 Task: Add a dependency to the task Create a new online platform for online insurance services , the existing task  Implement a new cloud-based supply chain management system for a company in the project AmpTech
Action: Mouse moved to (1227, 199)
Screenshot: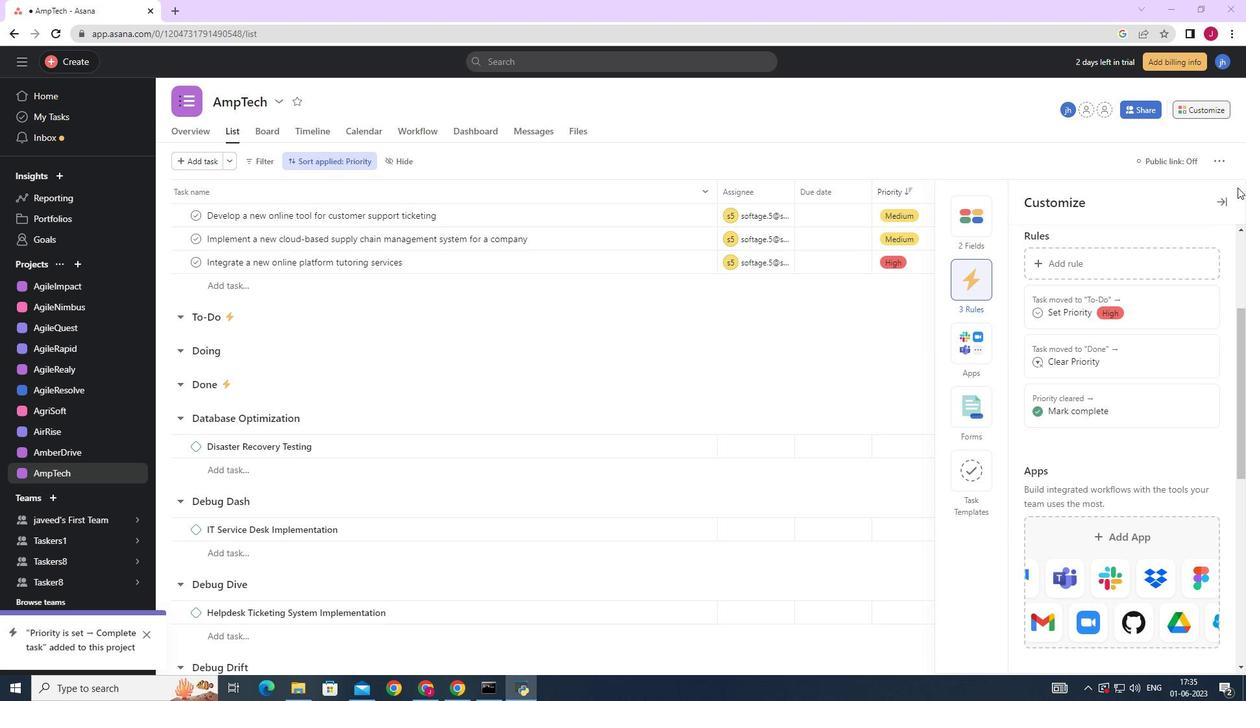 
Action: Mouse pressed left at (1227, 199)
Screenshot: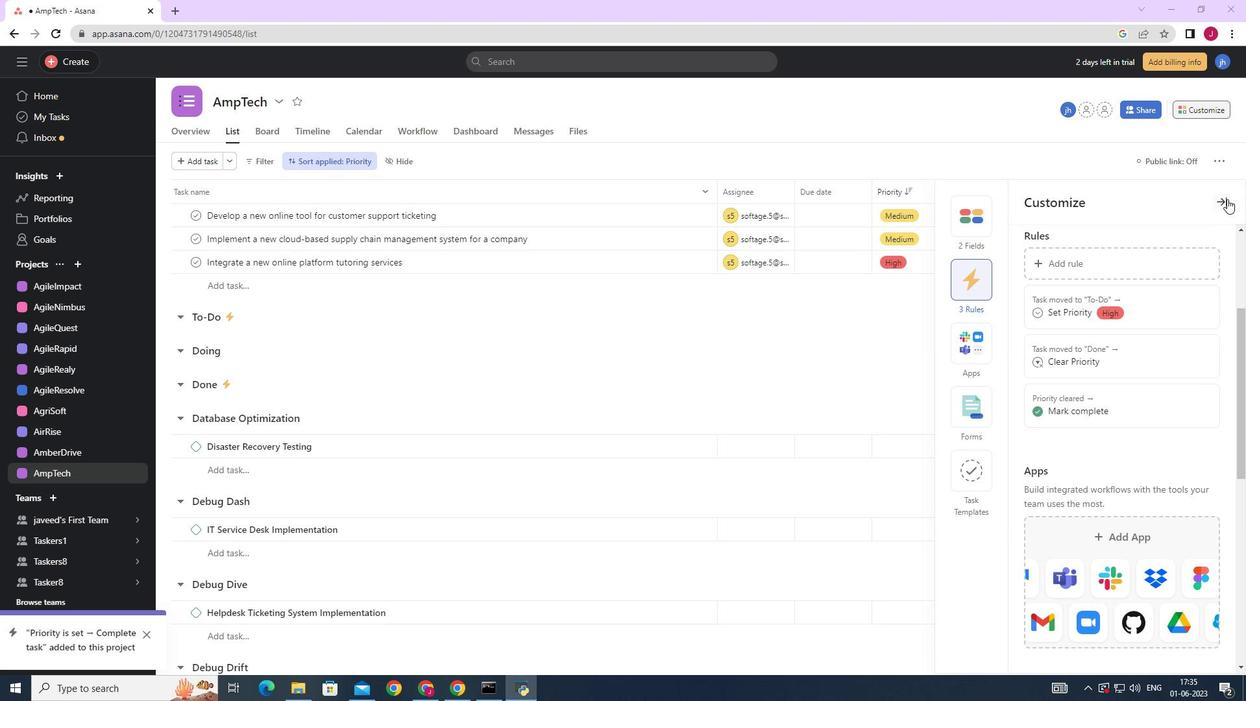 
Action: Mouse moved to (1208, 107)
Screenshot: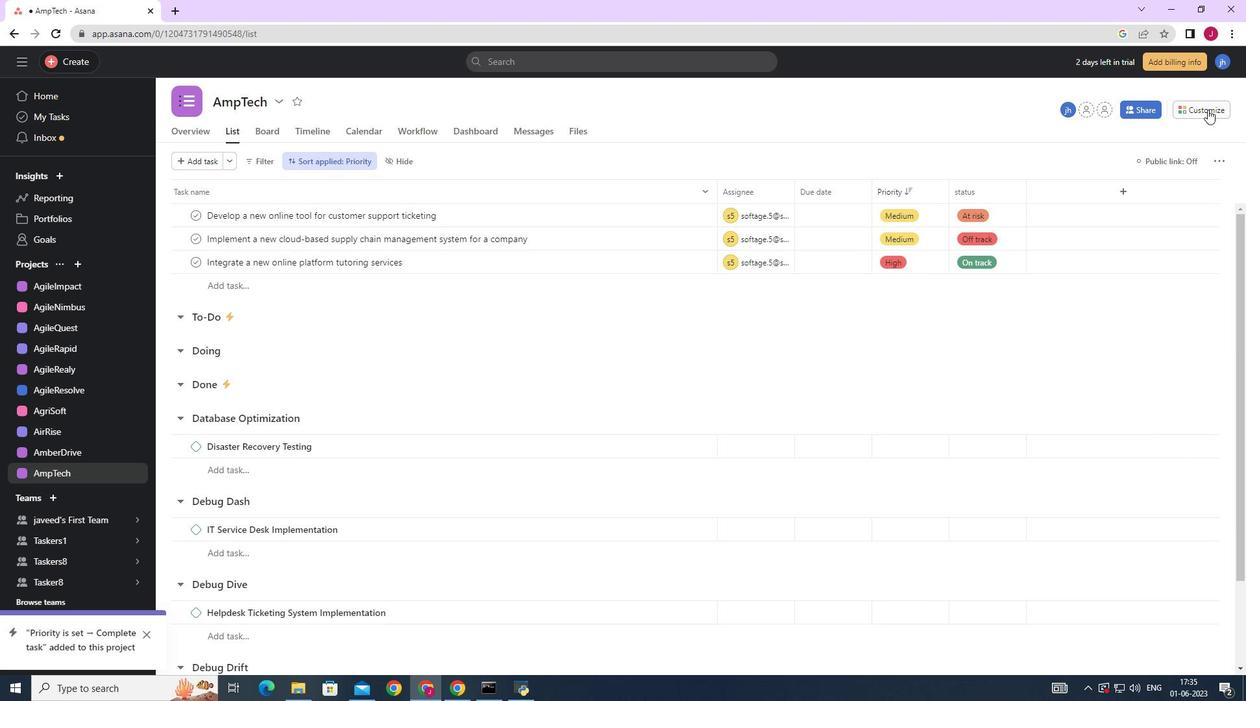 
Action: Mouse pressed left at (1208, 107)
Screenshot: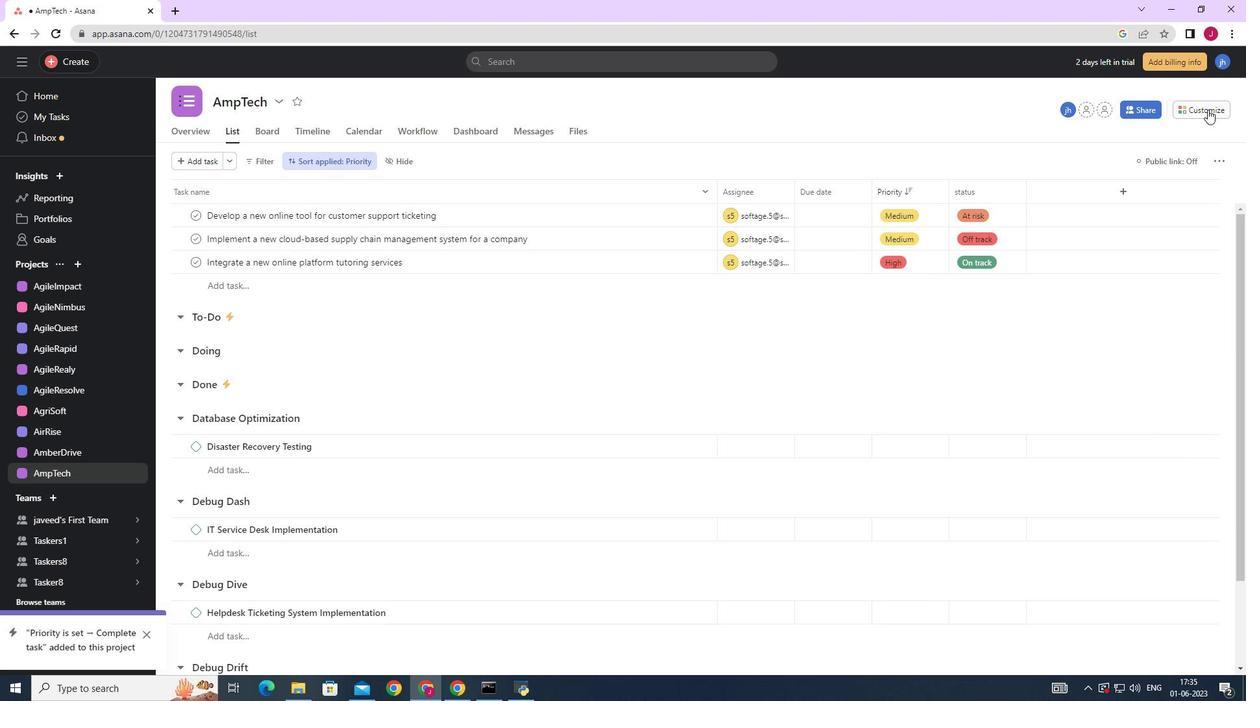 
Action: Mouse moved to (978, 272)
Screenshot: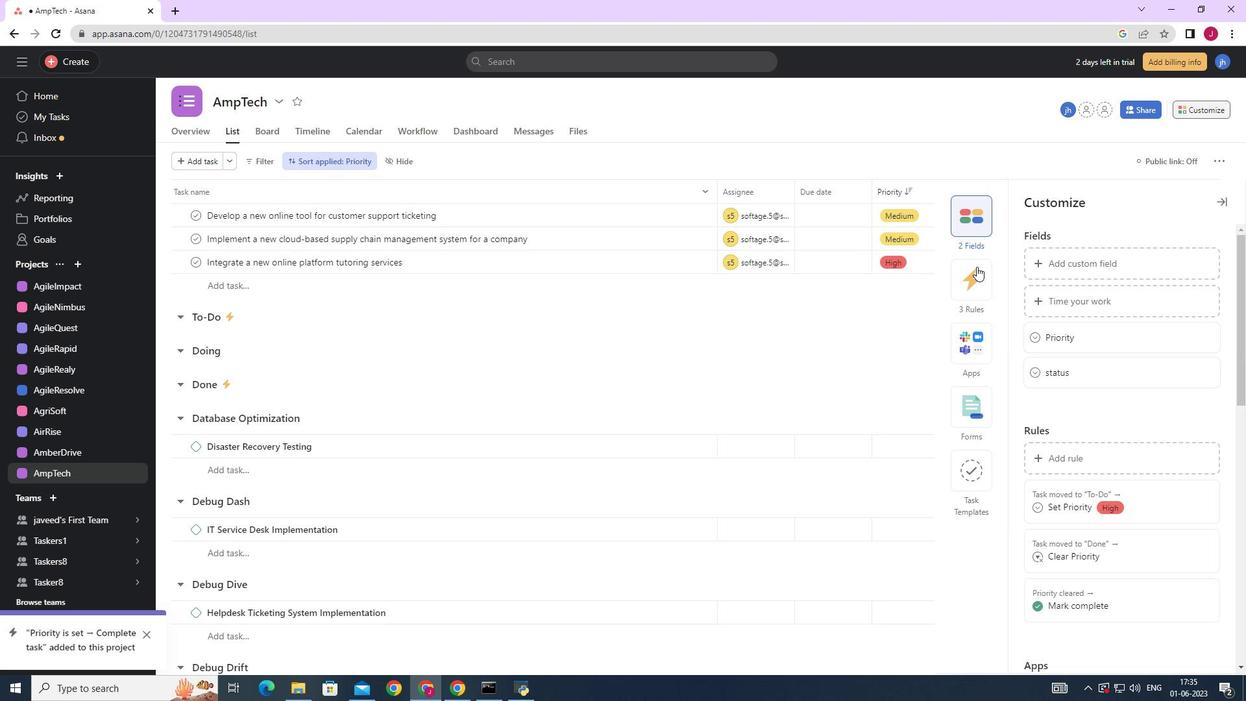 
Action: Mouse pressed left at (978, 272)
Screenshot: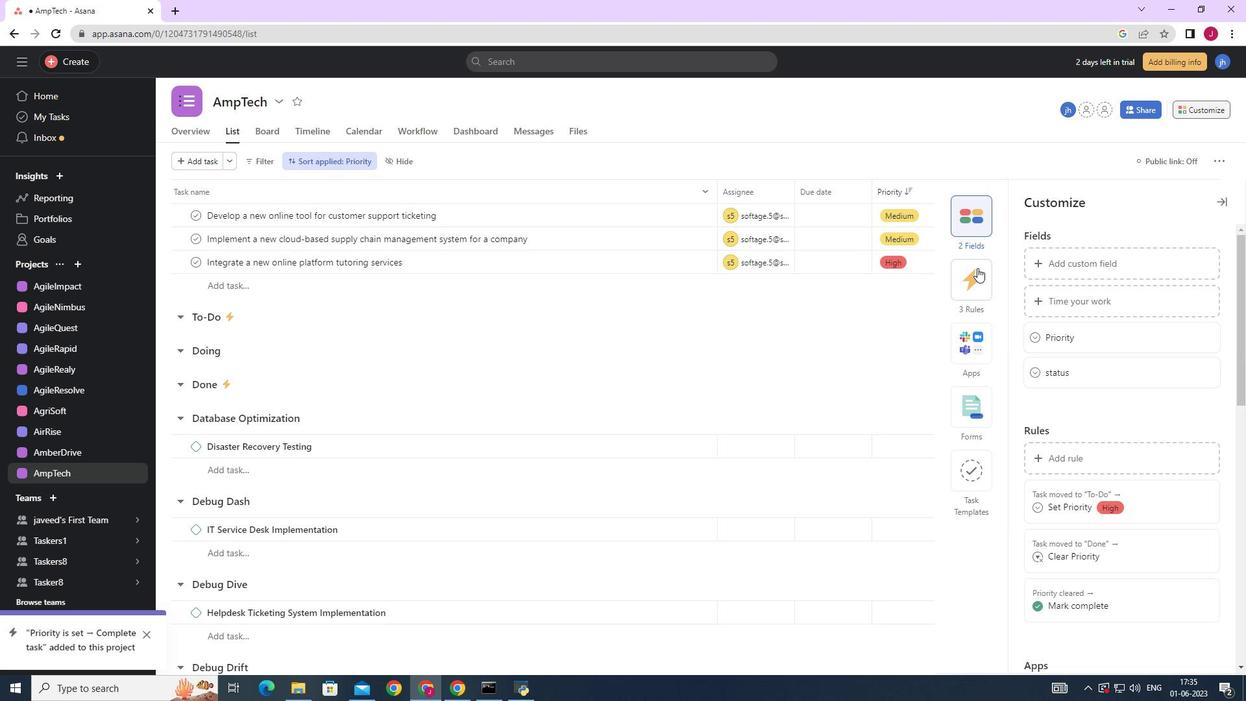
Action: Mouse moved to (1073, 264)
Screenshot: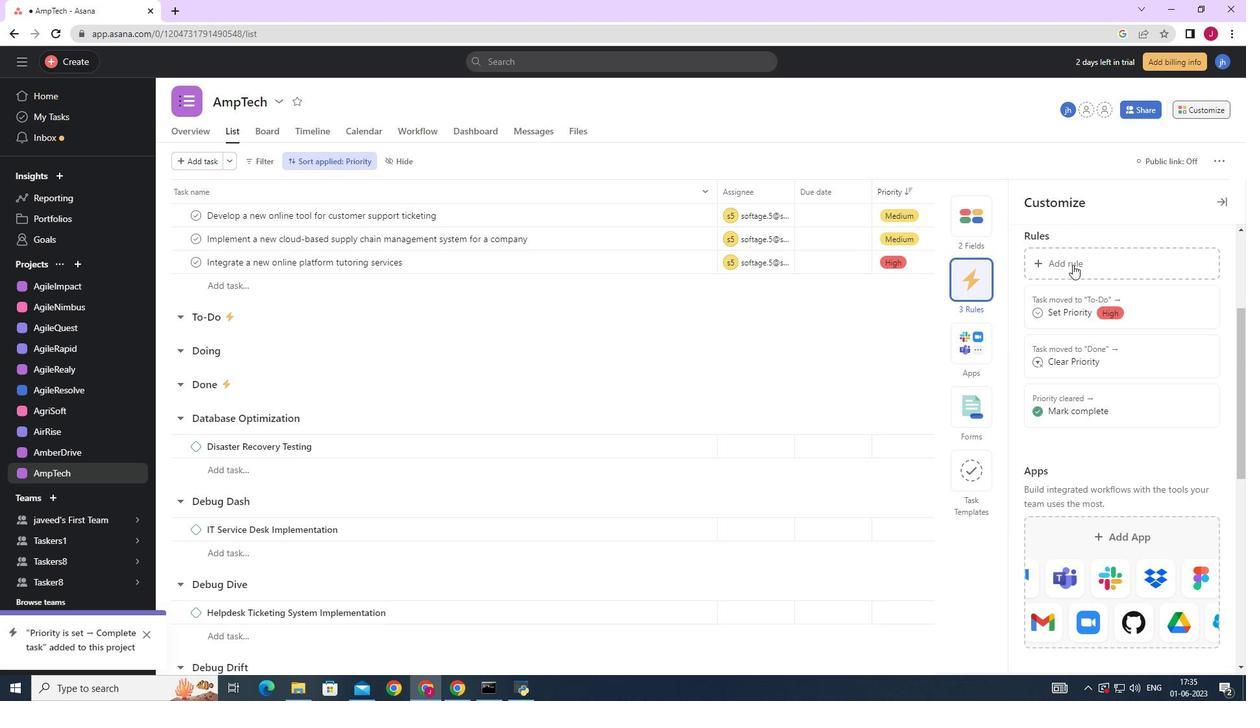 
Action: Mouse pressed left at (1073, 264)
Screenshot: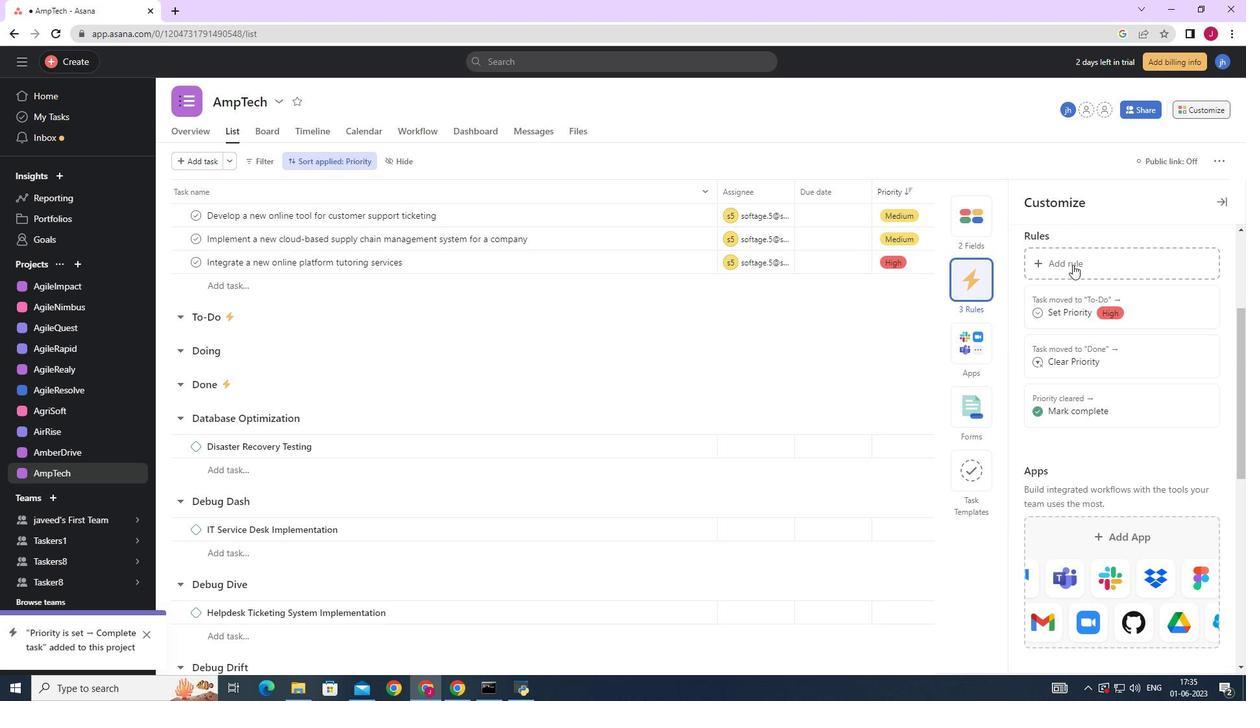 
Action: Mouse moved to (264, 194)
Screenshot: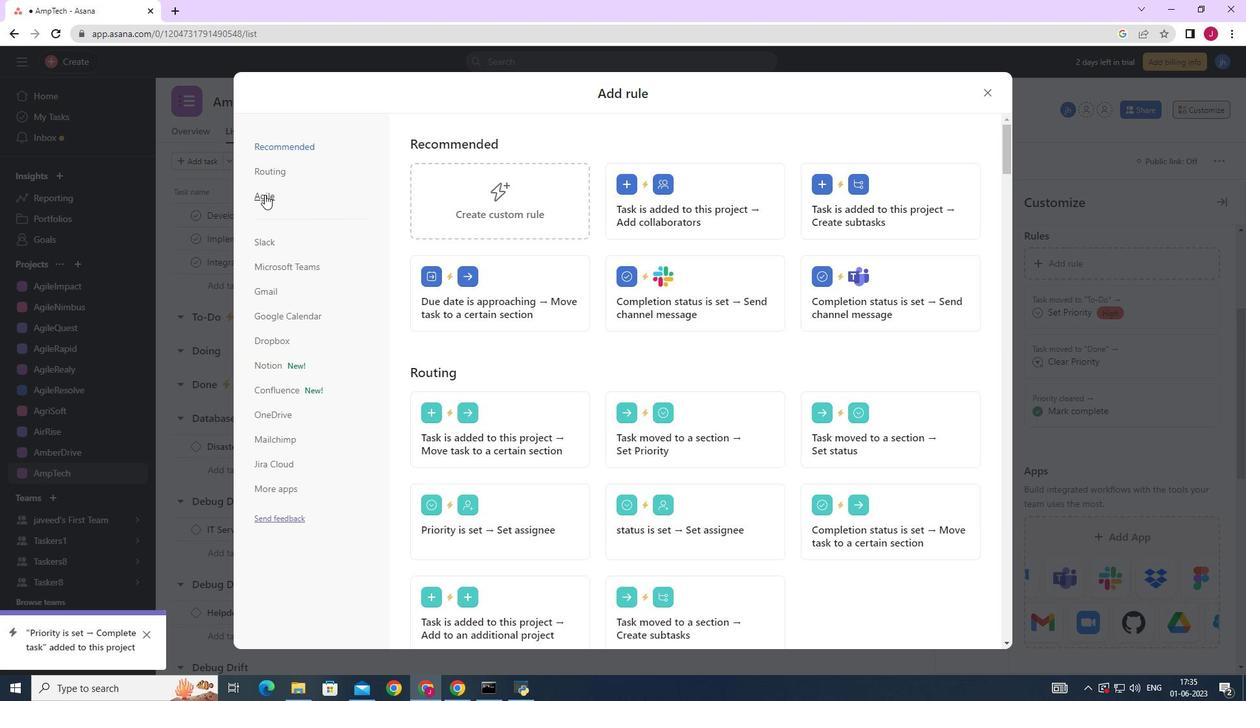 
Action: Mouse pressed left at (264, 194)
Screenshot: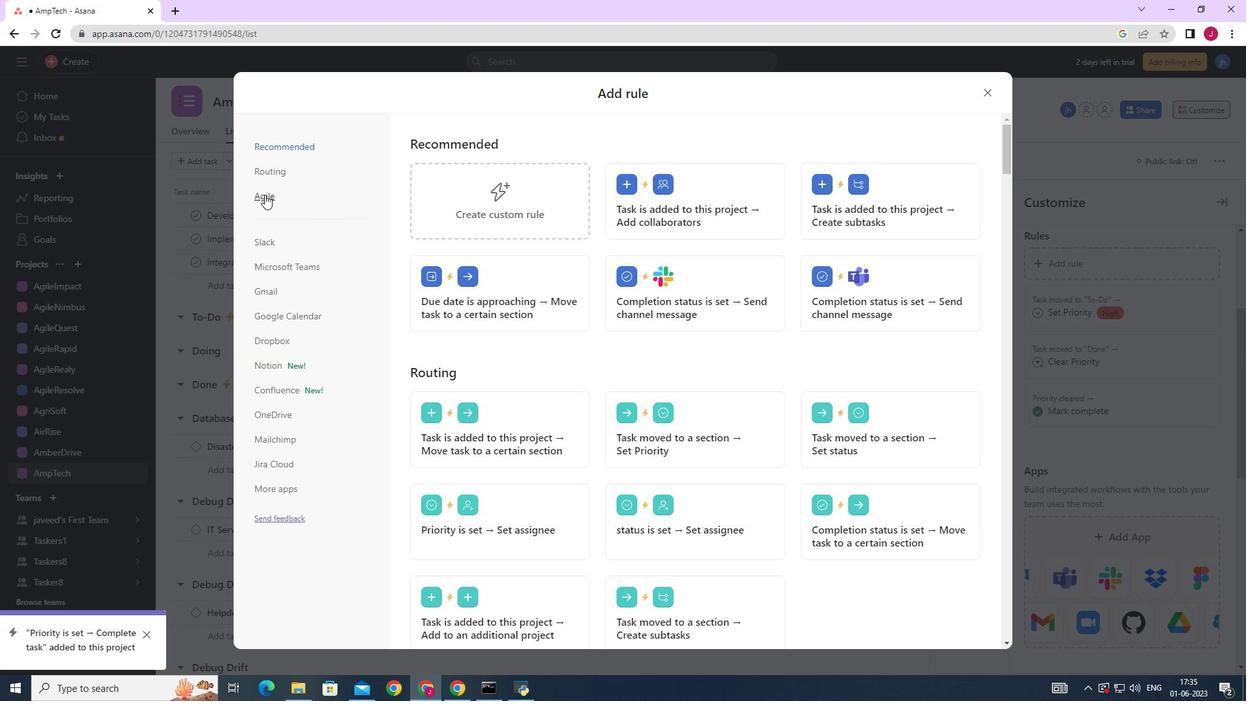 
Action: Mouse moved to (481, 196)
Screenshot: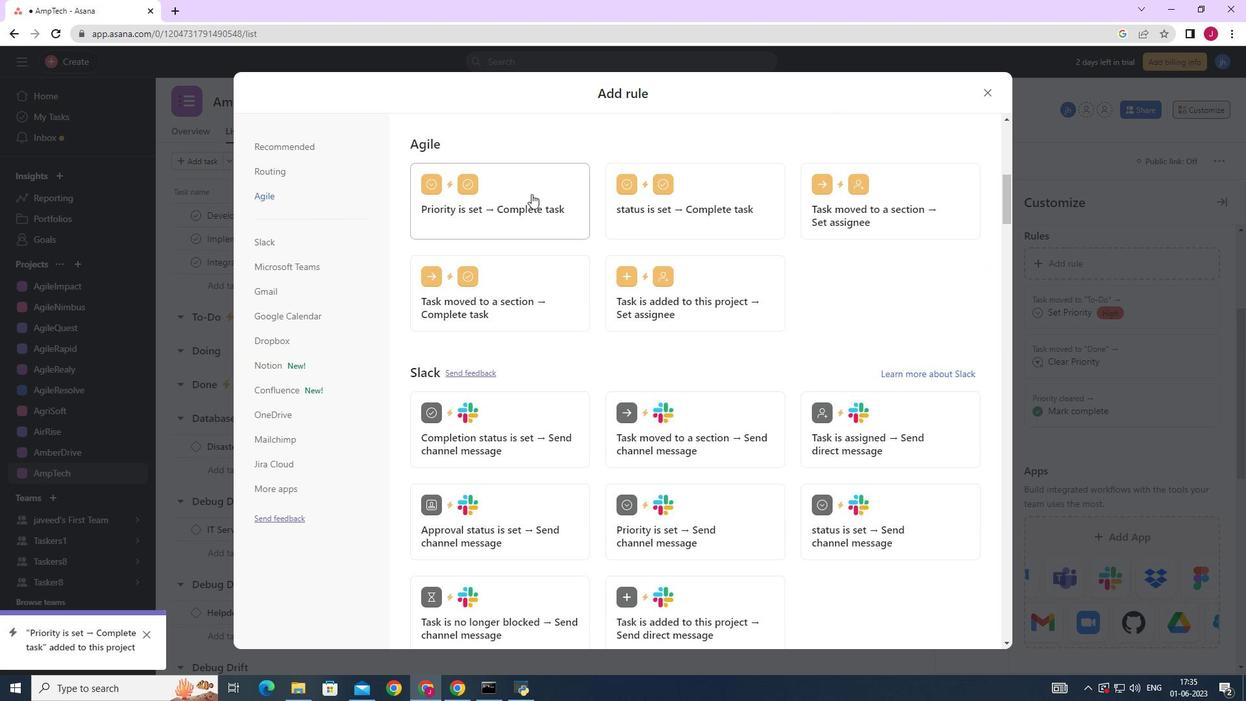 
Action: Mouse pressed left at (481, 196)
Screenshot: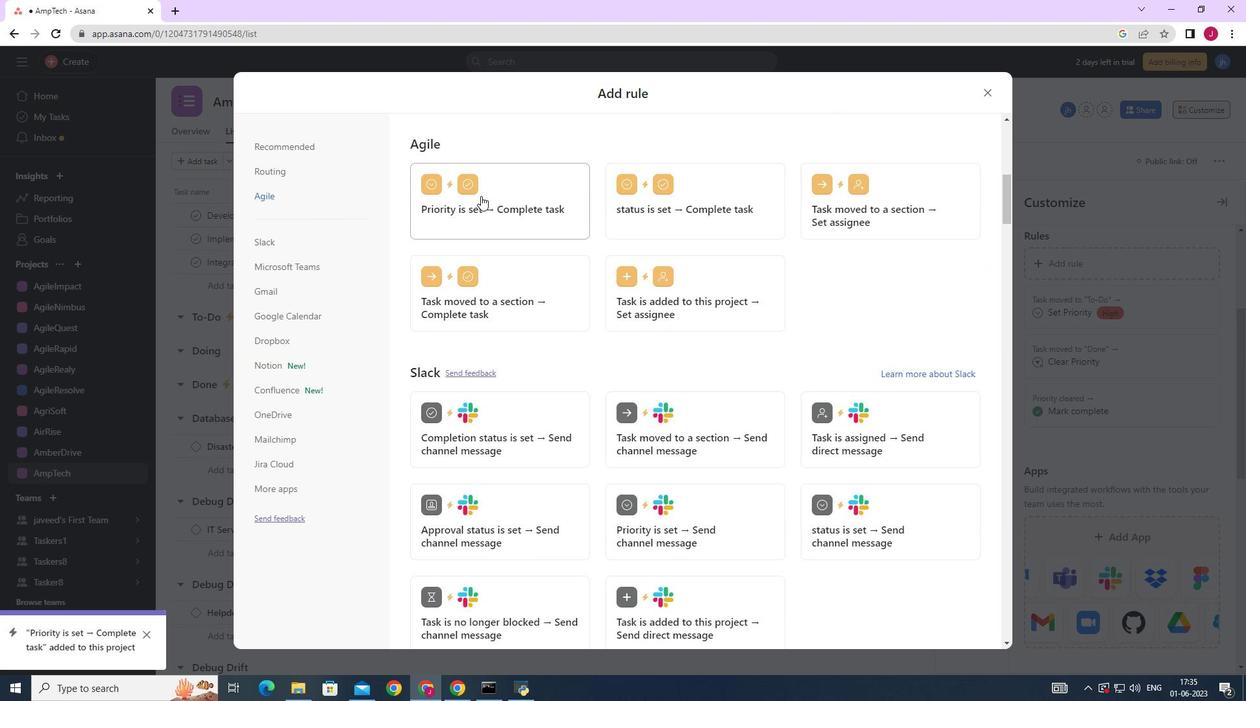 
Action: Mouse moved to (462, 353)
Screenshot: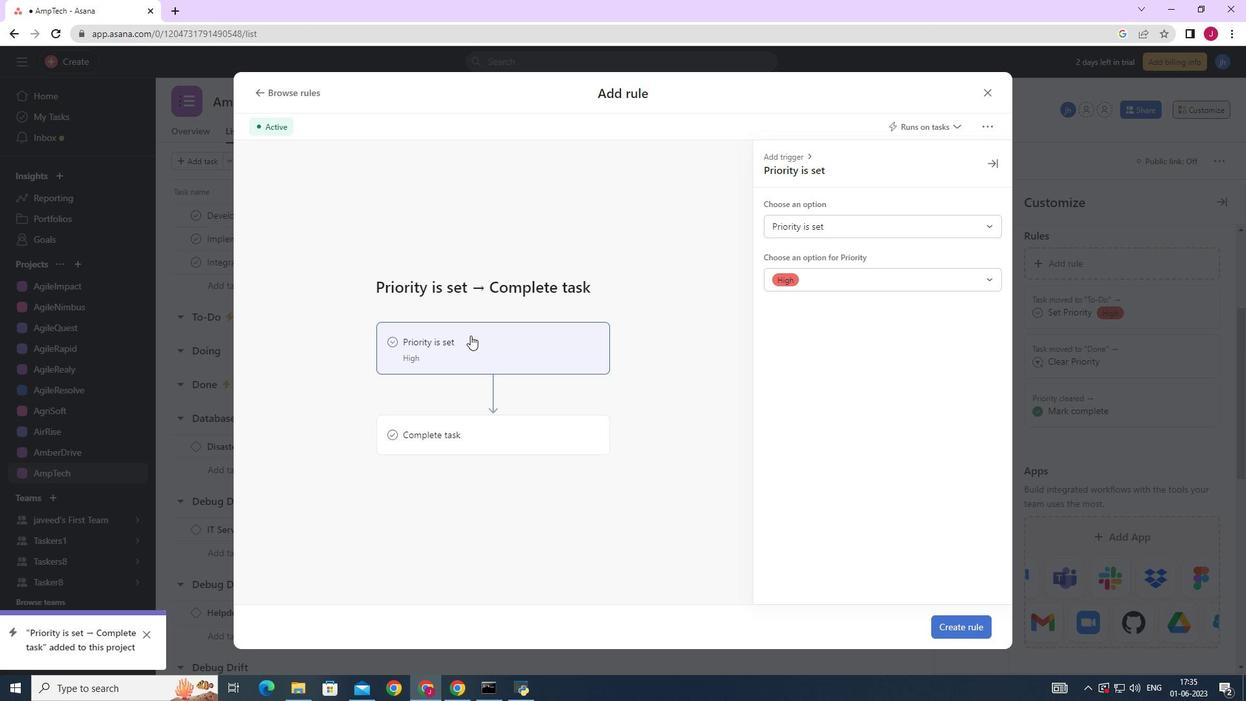 
Action: Mouse pressed left at (462, 353)
Screenshot: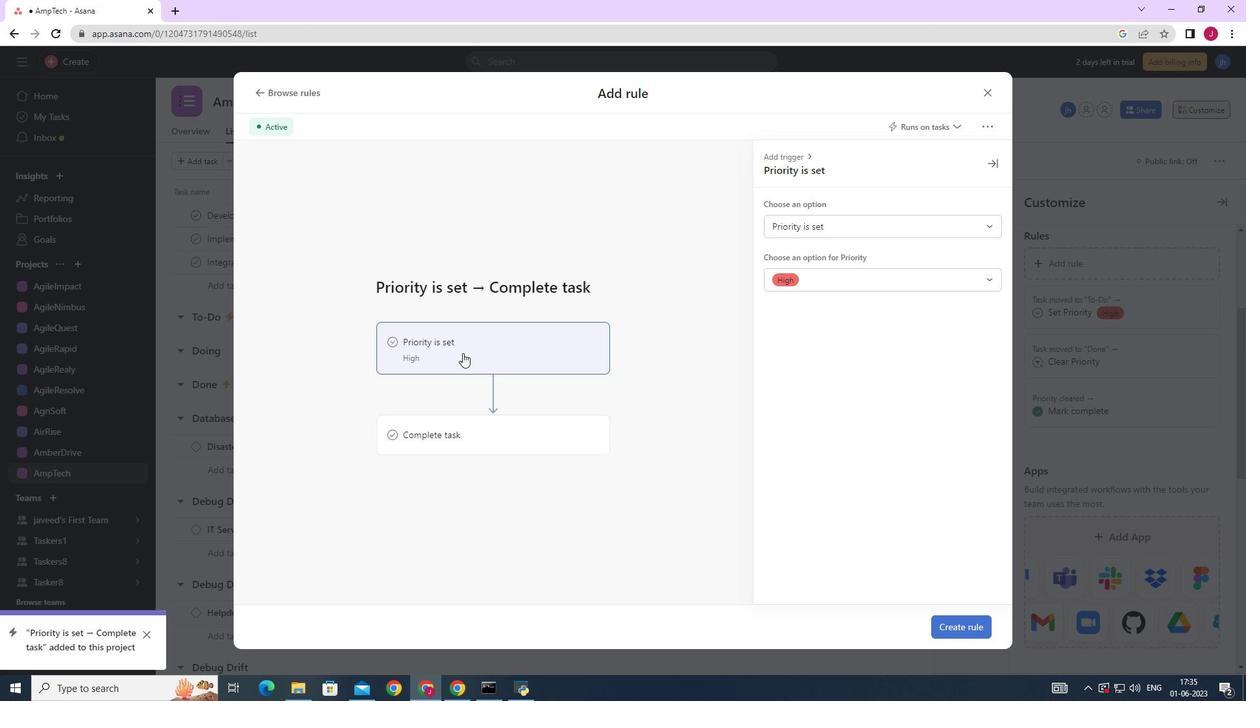 
Action: Mouse moved to (468, 430)
Screenshot: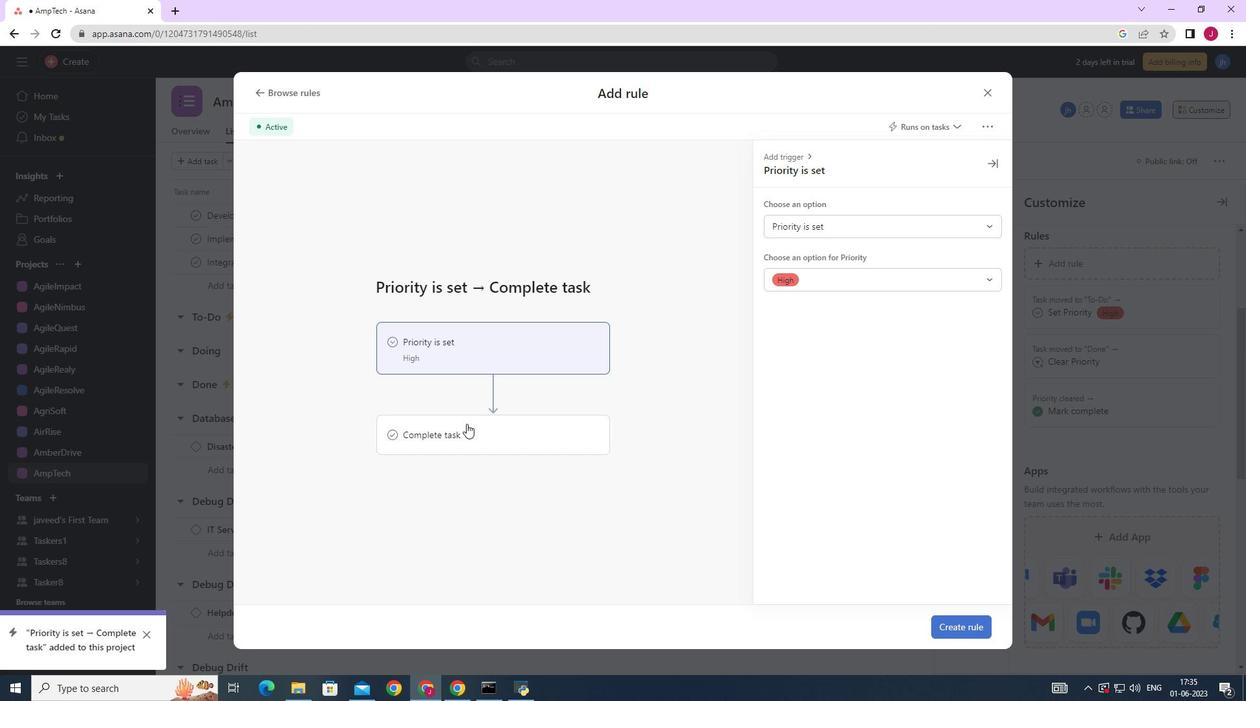 
Action: Mouse pressed left at (468, 430)
Screenshot: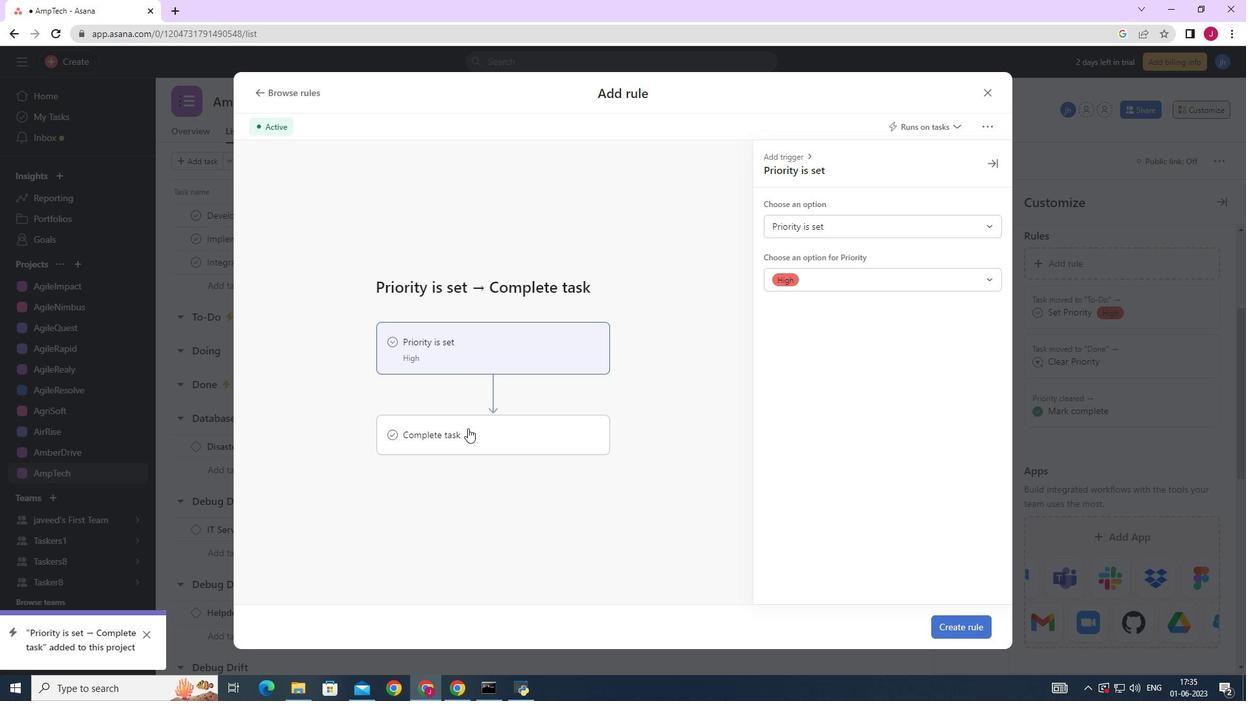 
Action: Mouse moved to (793, 227)
Screenshot: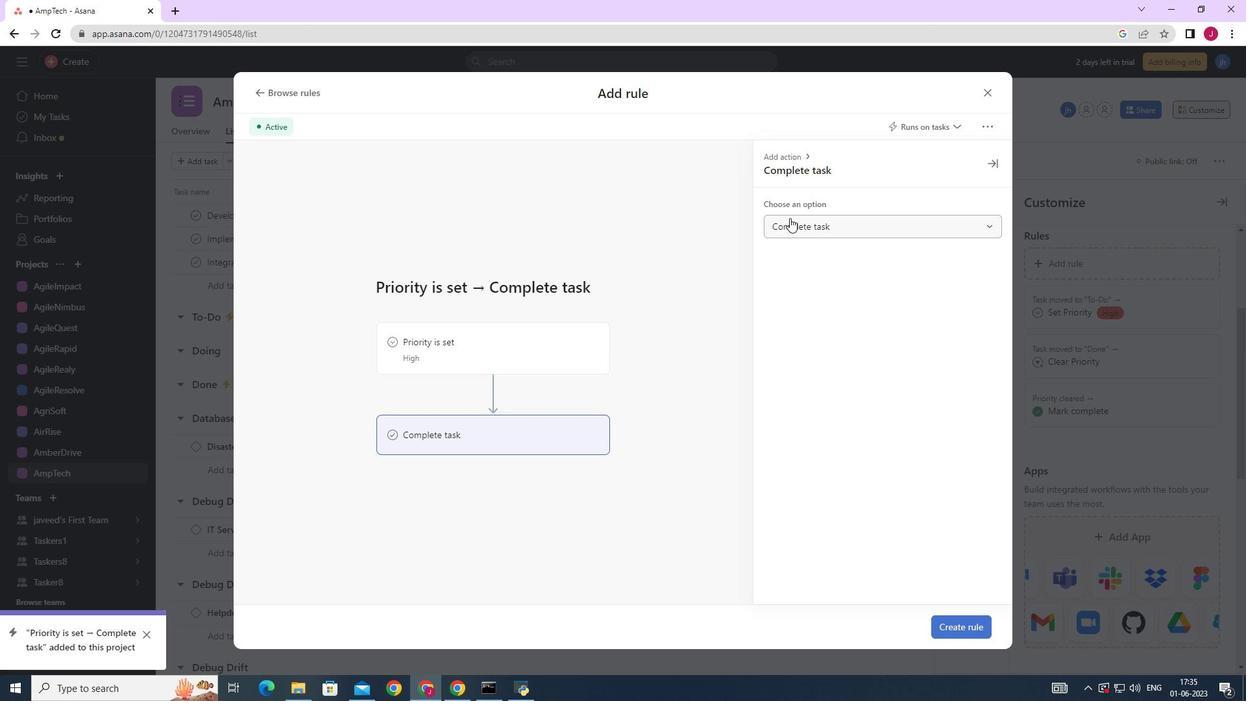 
Action: Mouse pressed left at (793, 227)
Screenshot: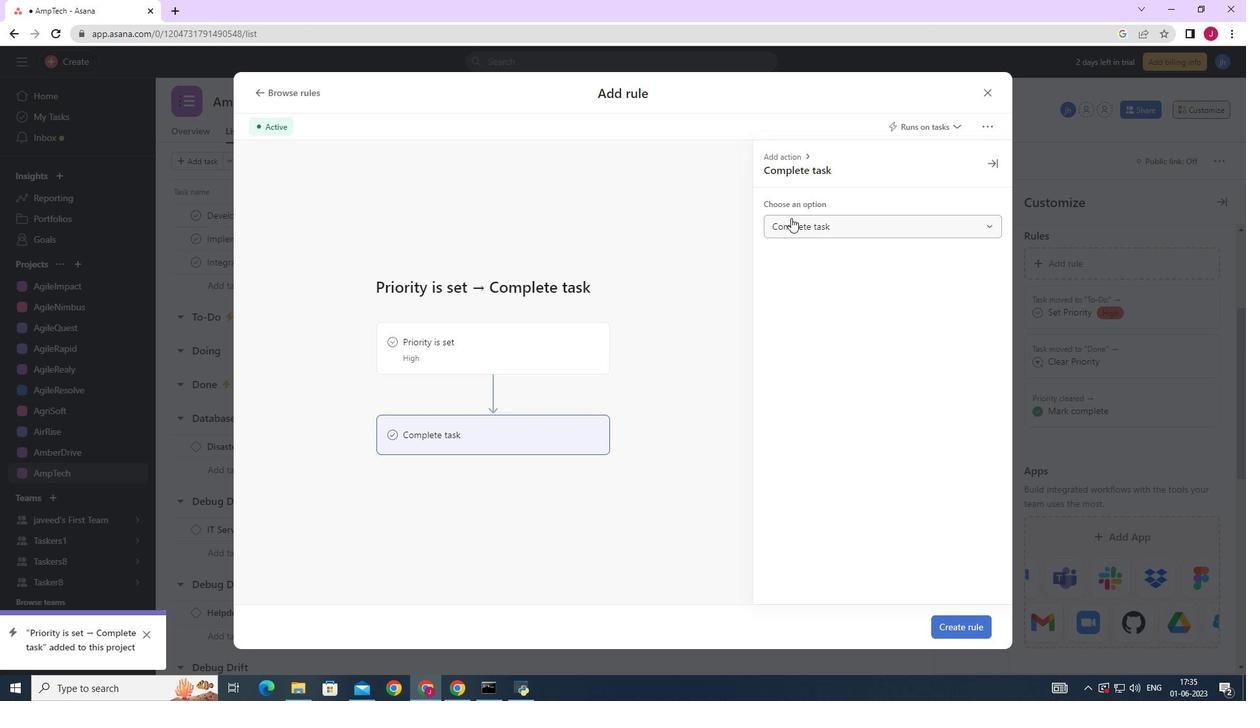 
Action: Mouse moved to (561, 350)
Screenshot: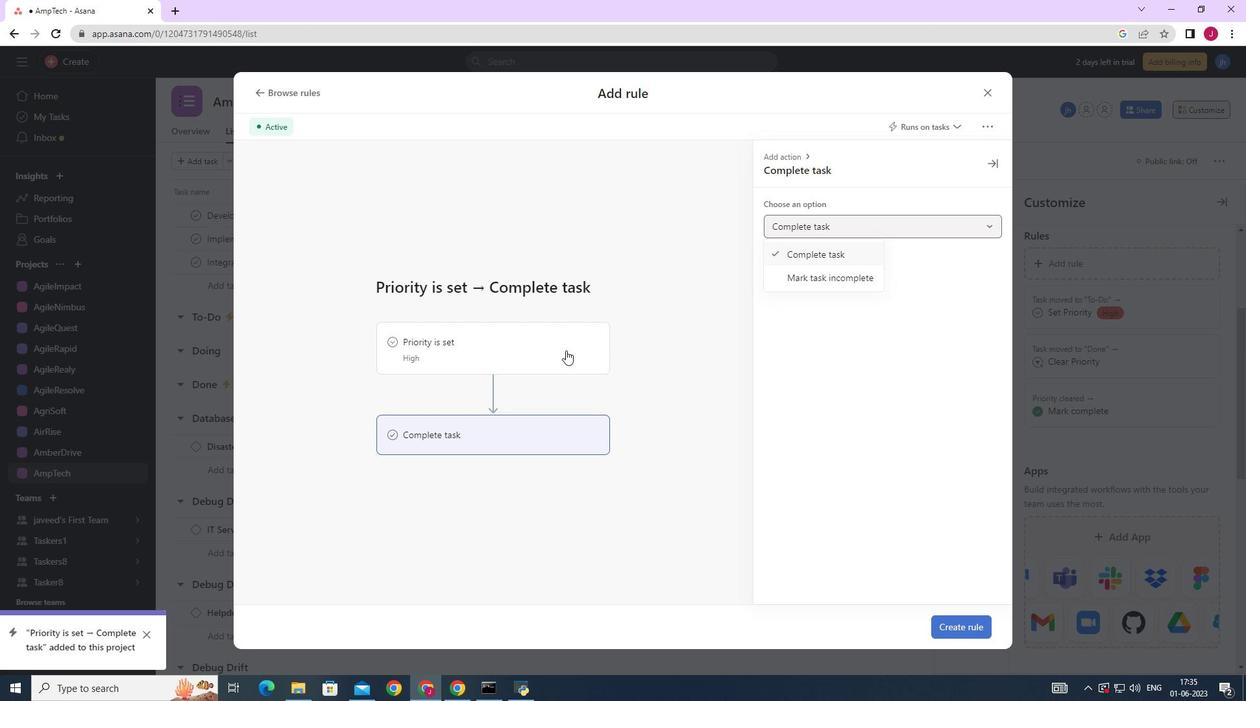 
Action: Mouse pressed left at (561, 350)
Screenshot: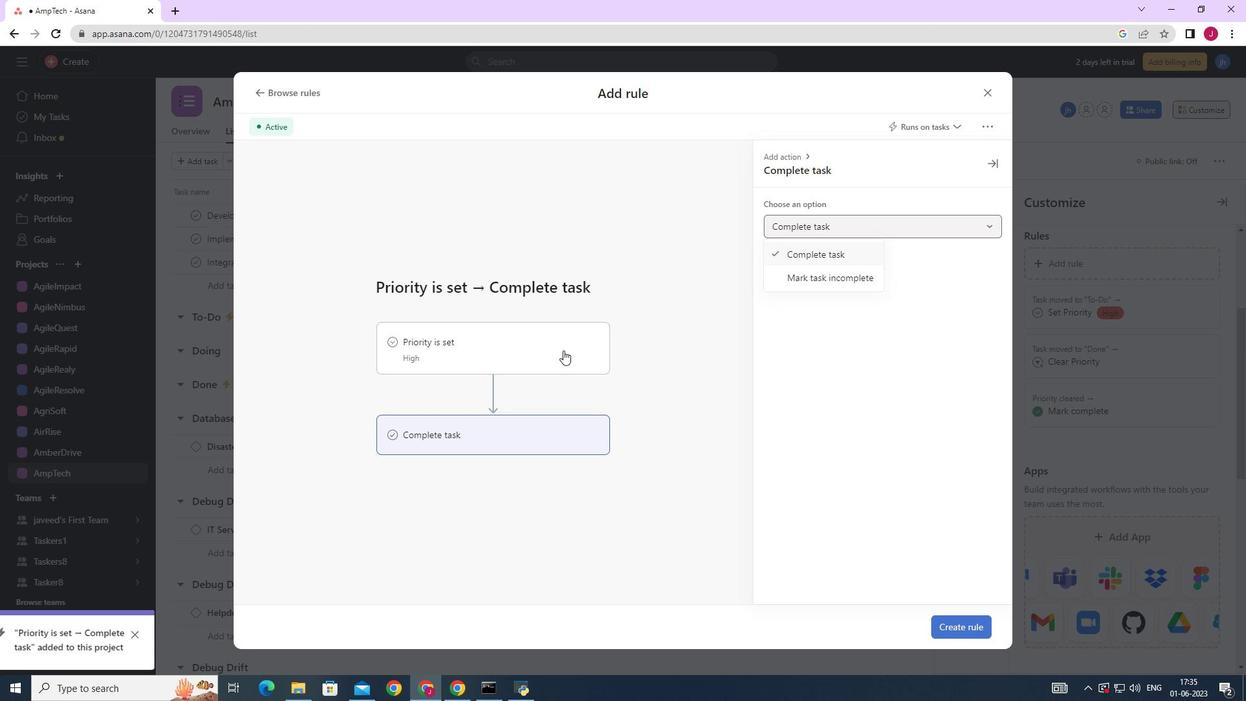 
Action: Mouse moved to (858, 220)
Screenshot: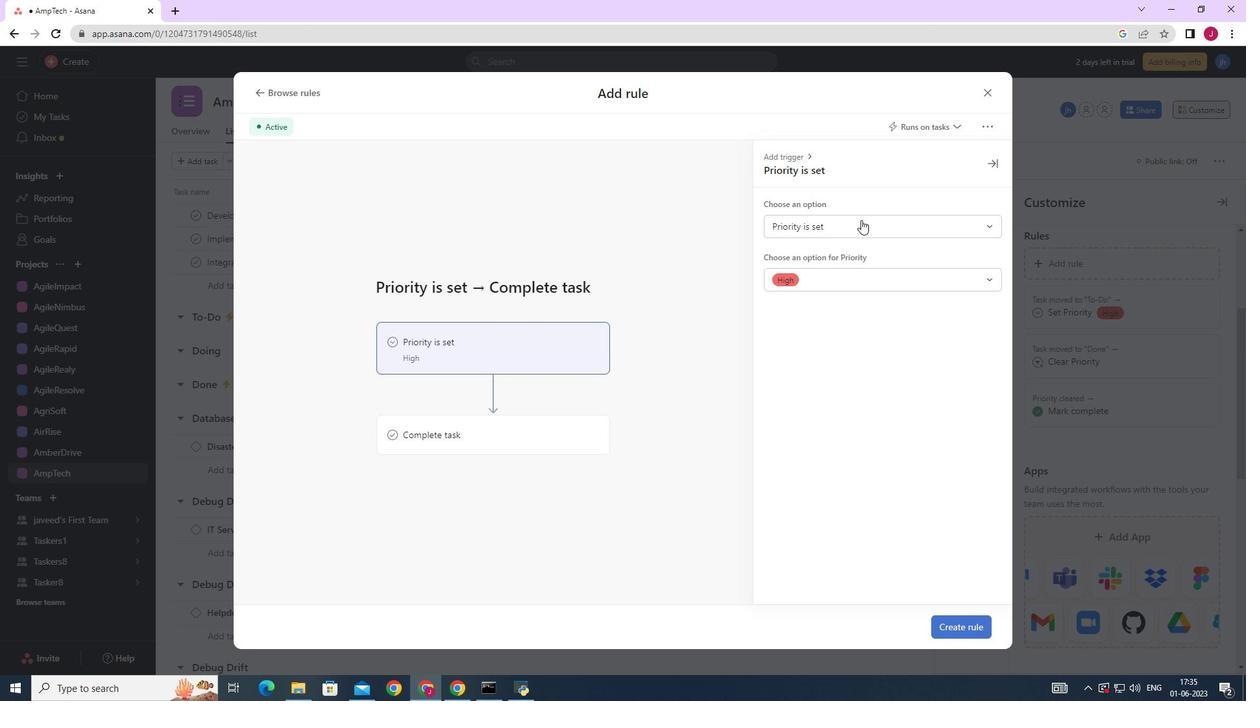 
Action: Mouse pressed left at (858, 220)
Screenshot: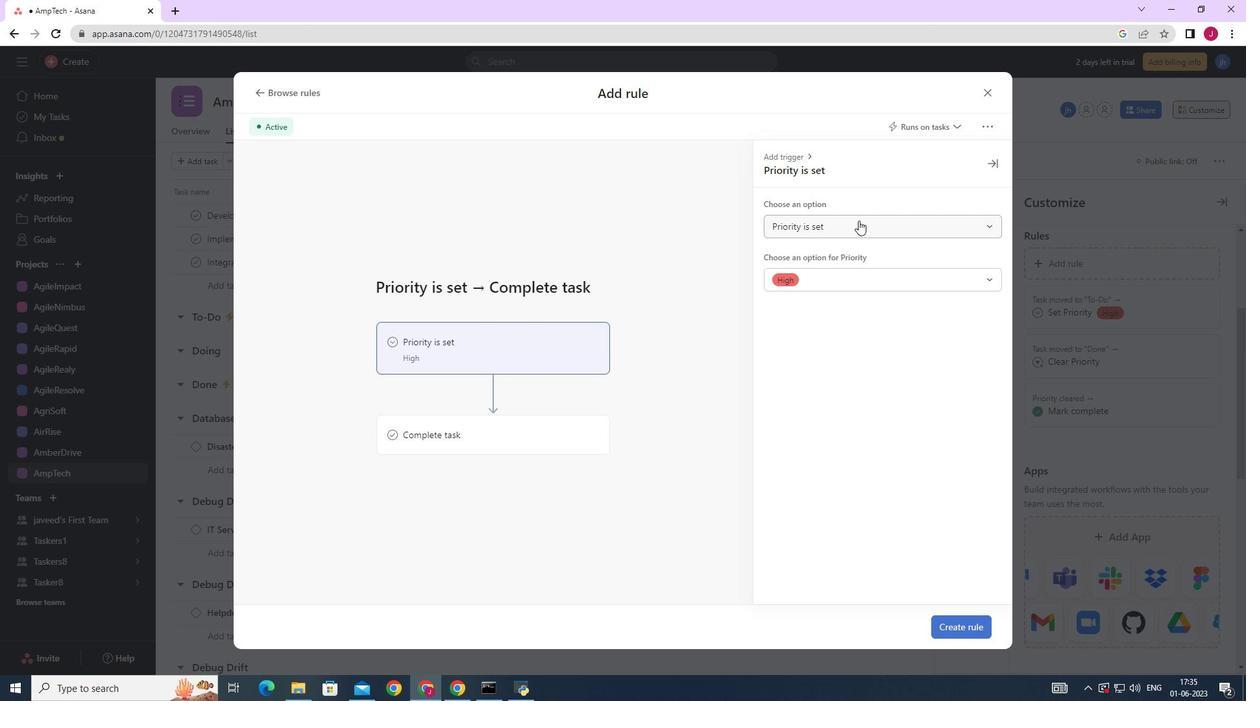 
Action: Mouse moved to (993, 97)
Screenshot: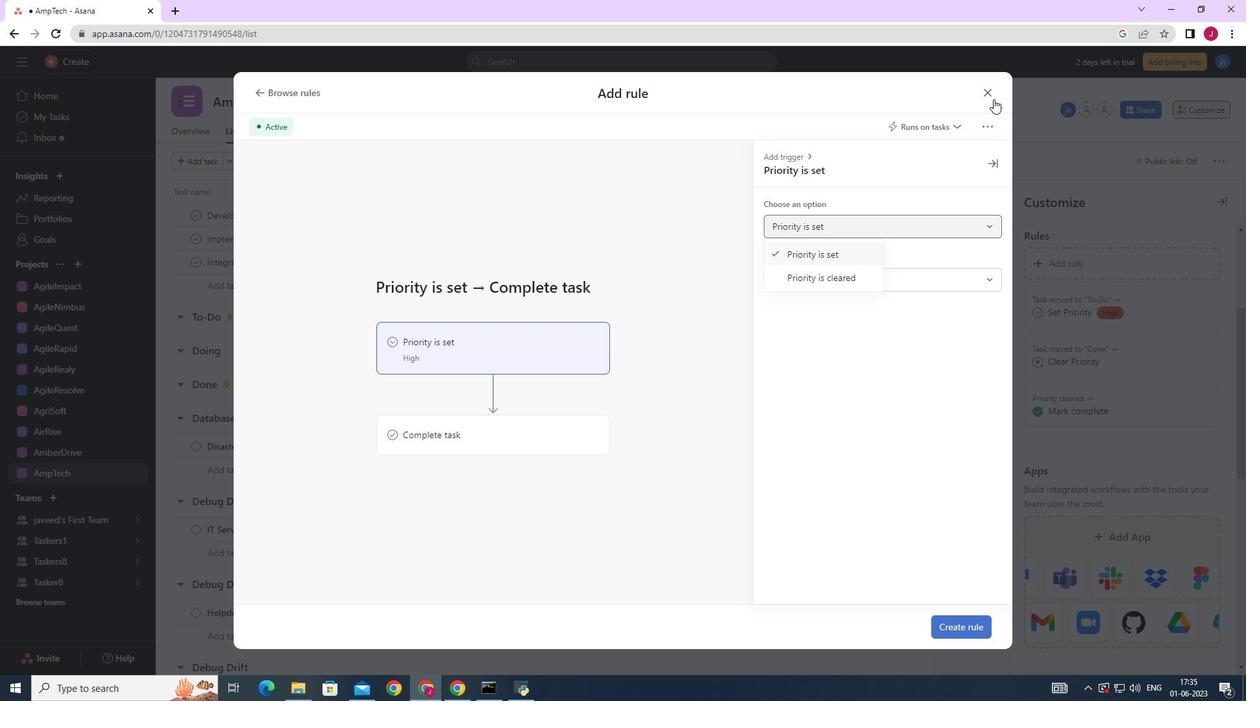 
Action: Mouse pressed left at (993, 97)
Screenshot: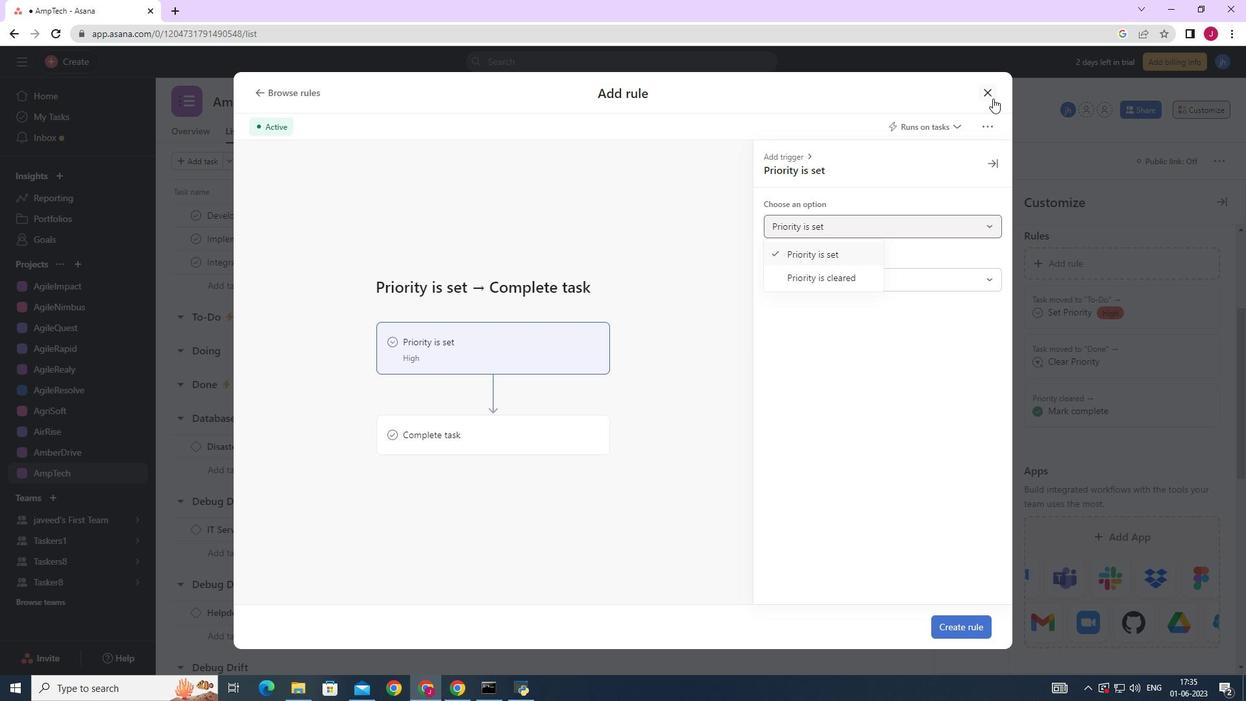 
Action: Mouse moved to (1226, 197)
Screenshot: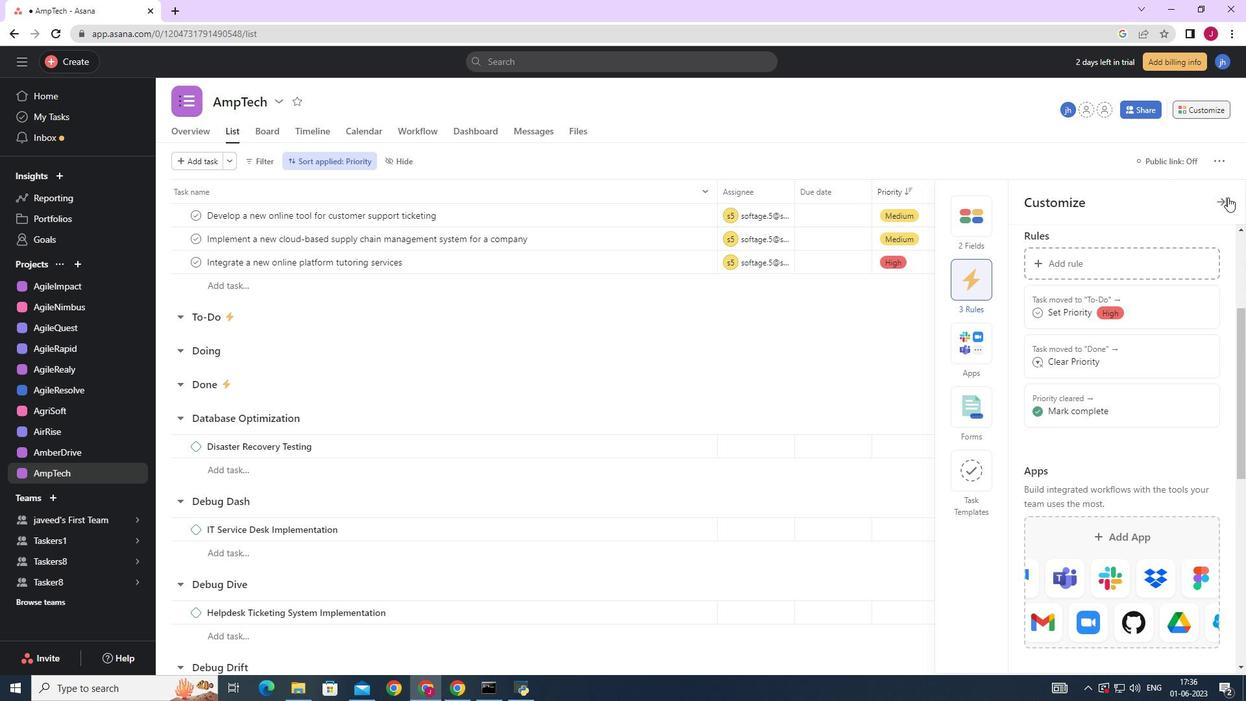 
Action: Mouse pressed left at (1226, 197)
Screenshot: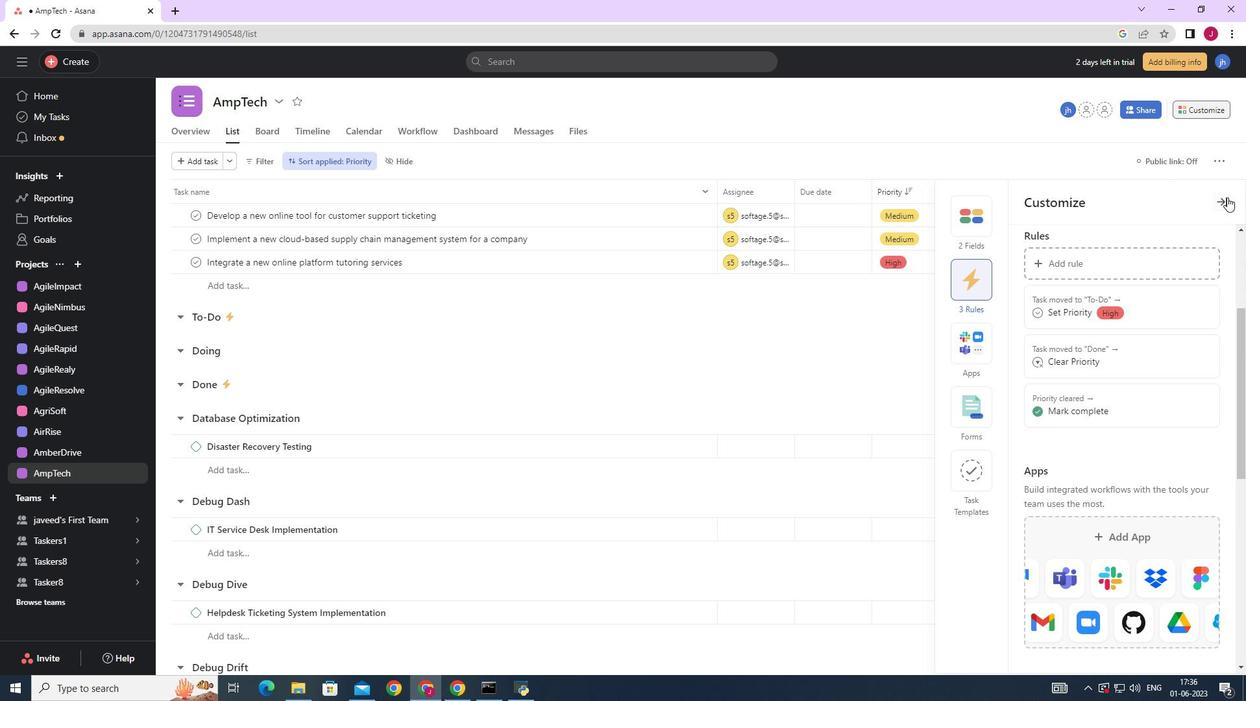 
Action: Mouse moved to (457, 512)
Screenshot: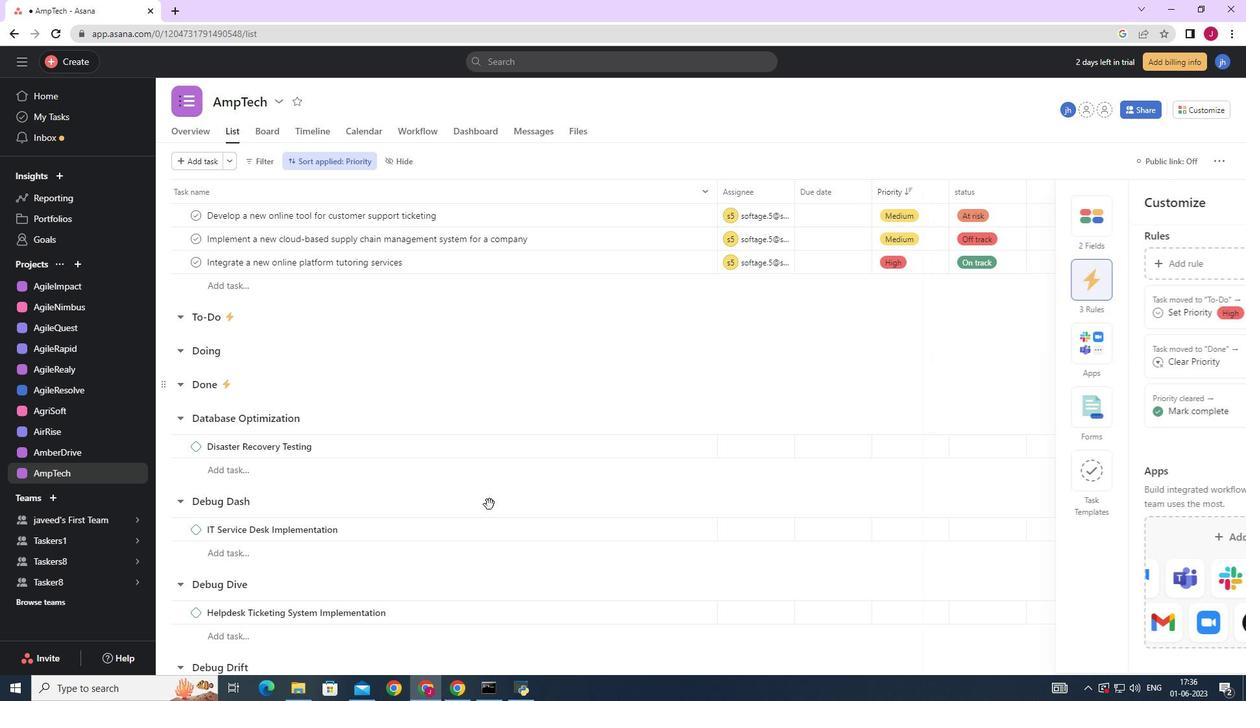 
Action: Mouse scrolled (458, 512) with delta (0, 0)
Screenshot: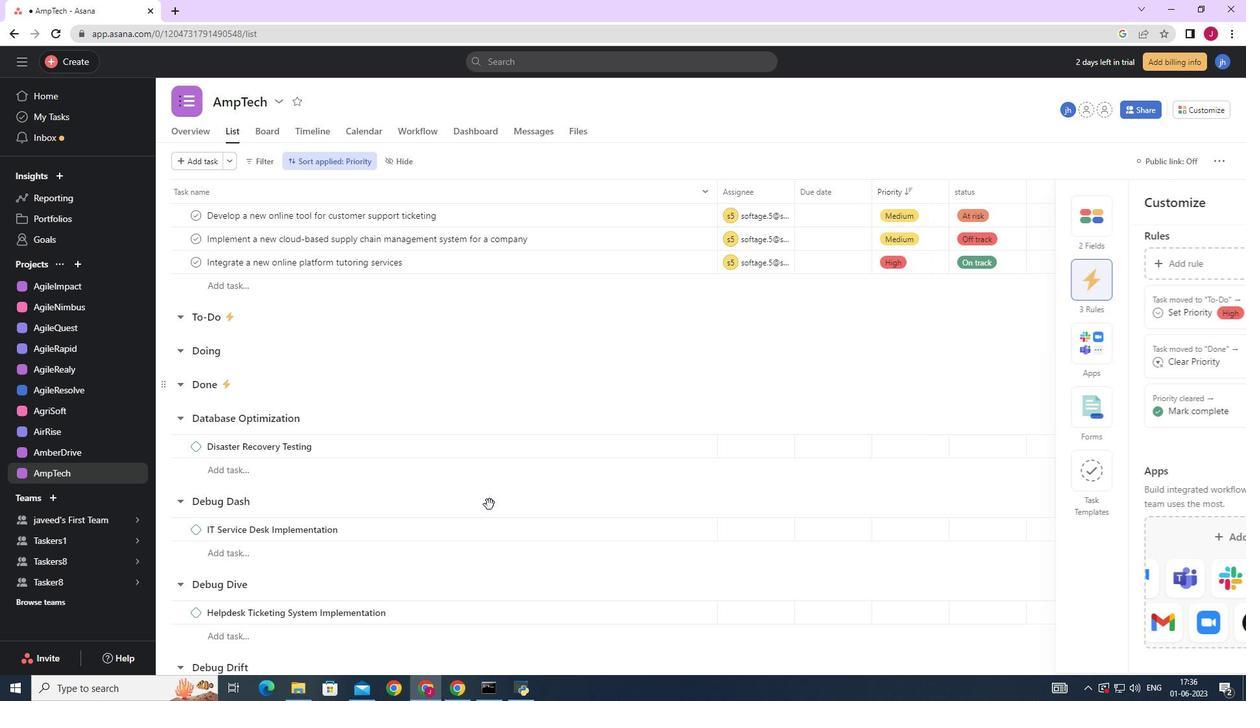 
Action: Mouse scrolled (457, 512) with delta (0, 0)
Screenshot: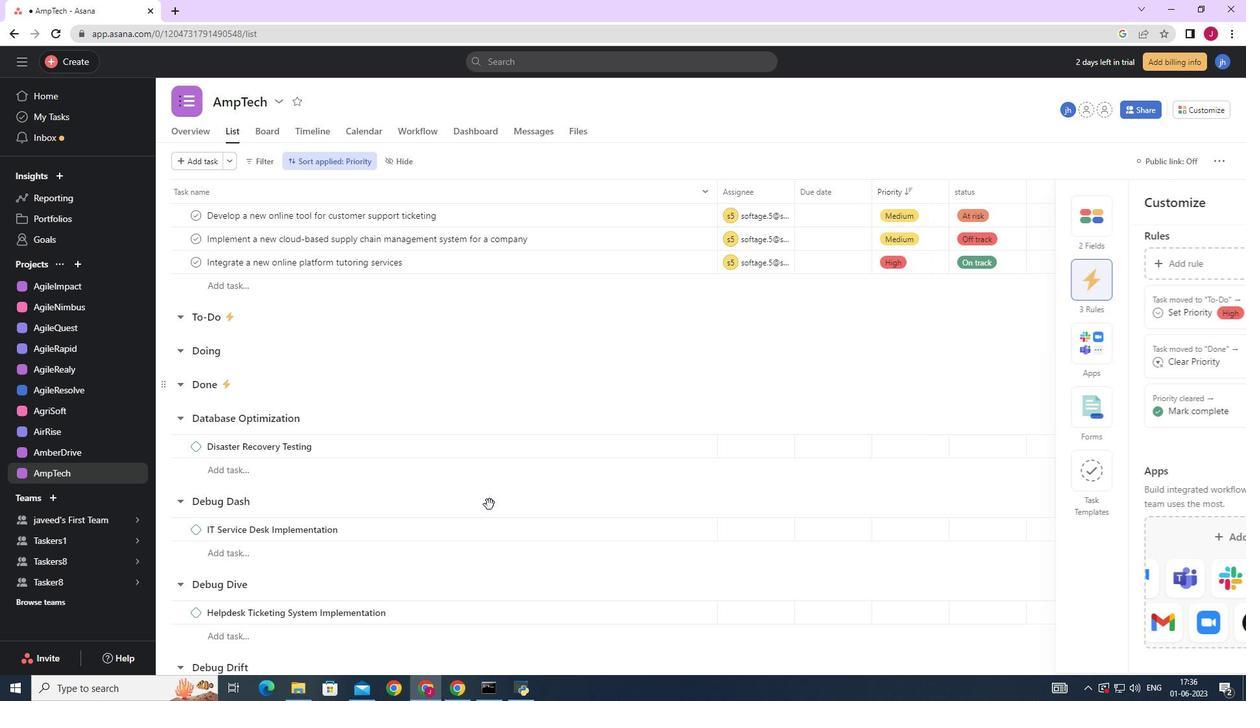 
Action: Mouse scrolled (457, 512) with delta (0, 0)
Screenshot: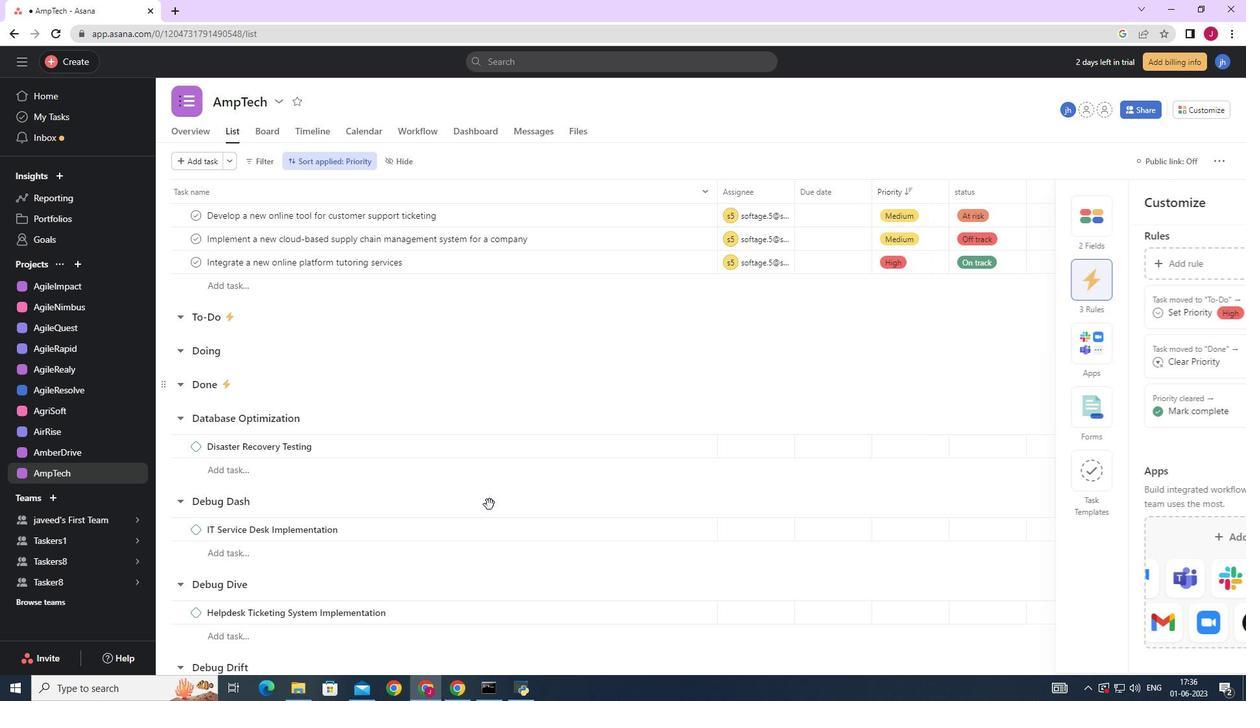 
Action: Mouse scrolled (457, 512) with delta (0, 0)
Screenshot: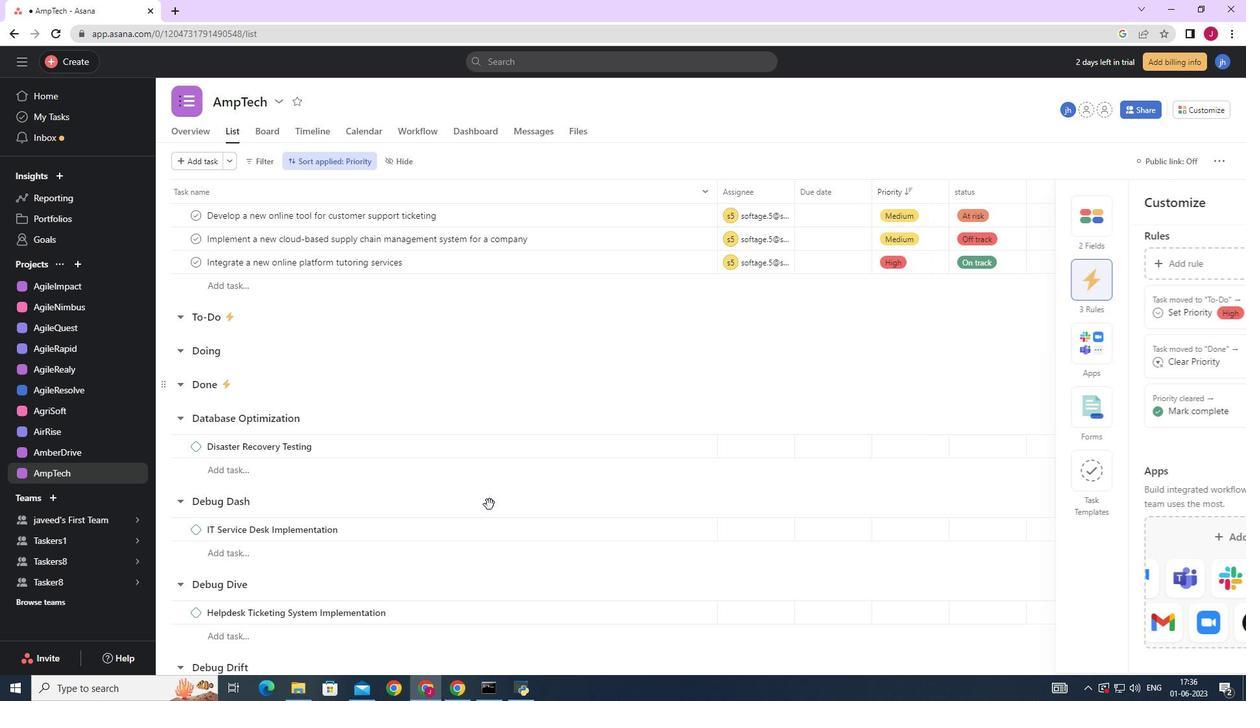 
Action: Mouse scrolled (457, 512) with delta (0, 0)
Screenshot: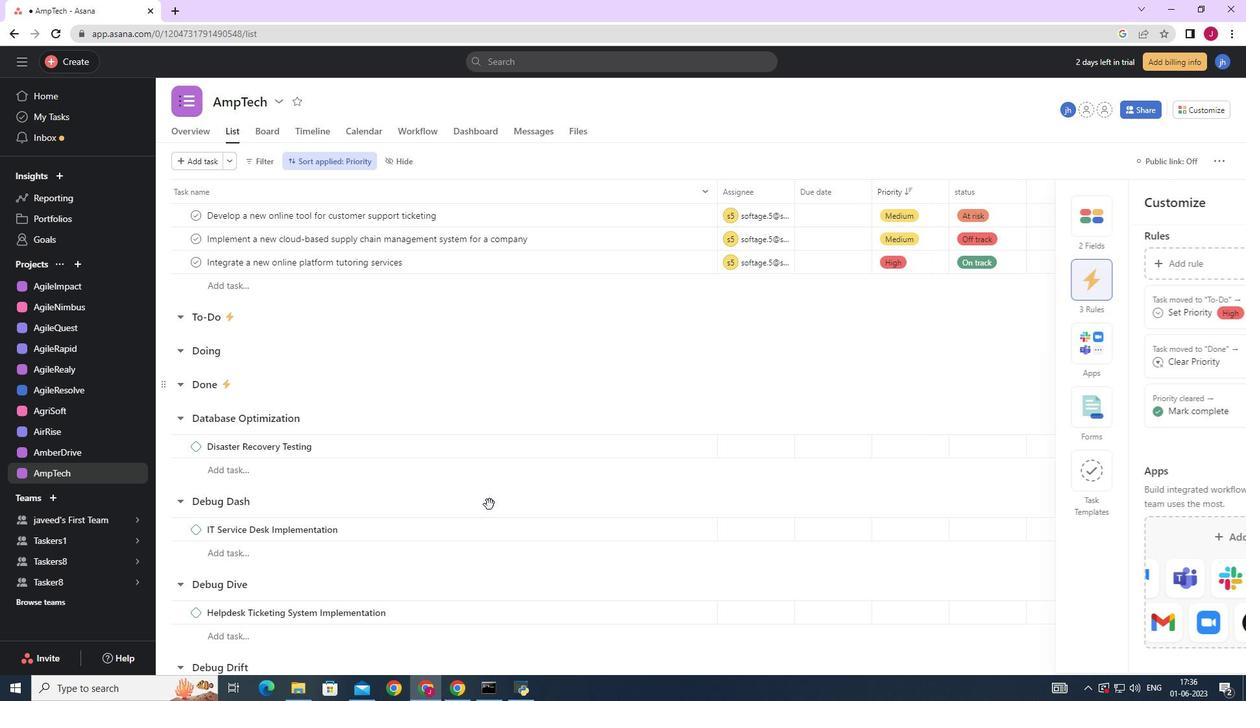 
Action: Mouse moved to (661, 591)
Screenshot: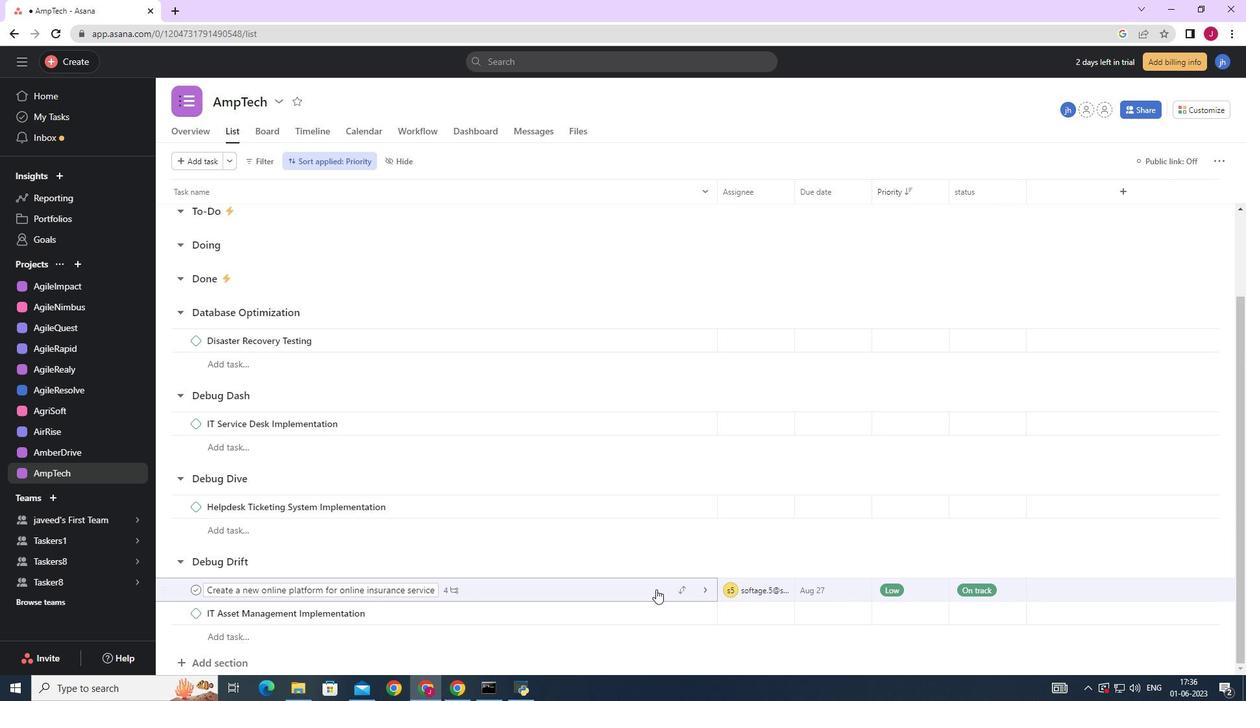 
Action: Mouse pressed left at (661, 591)
Screenshot: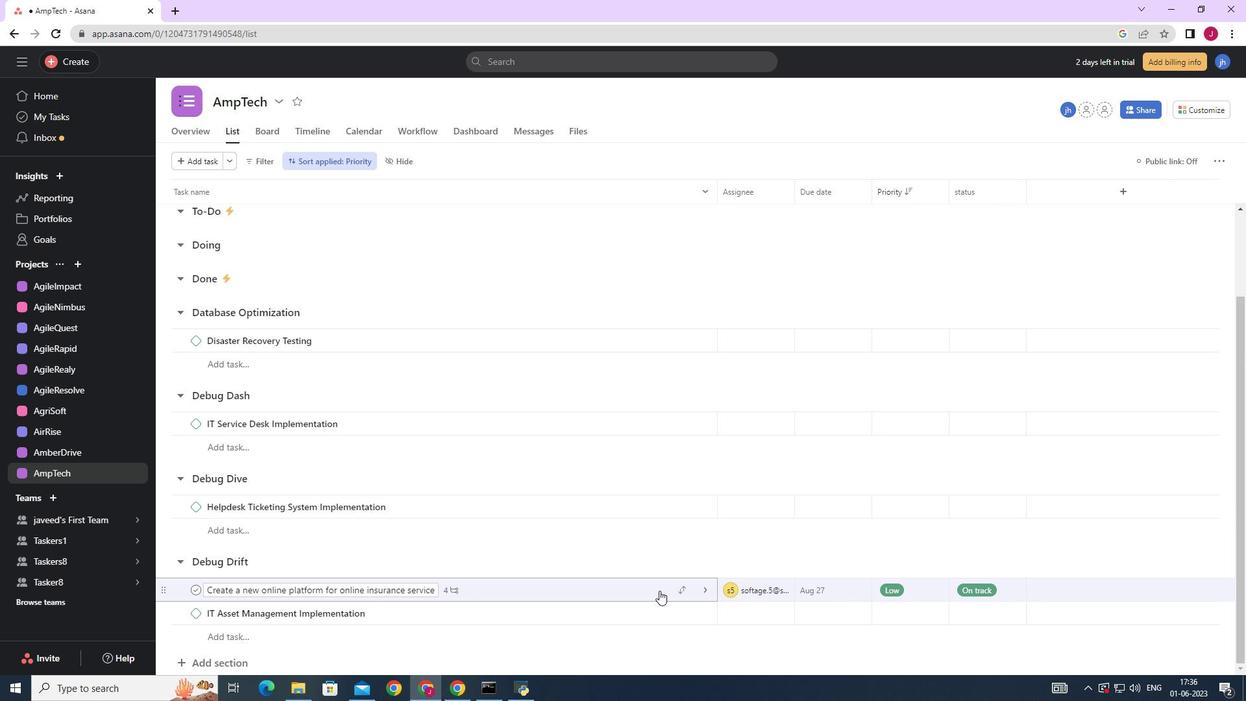
Action: Mouse moved to (930, 332)
Screenshot: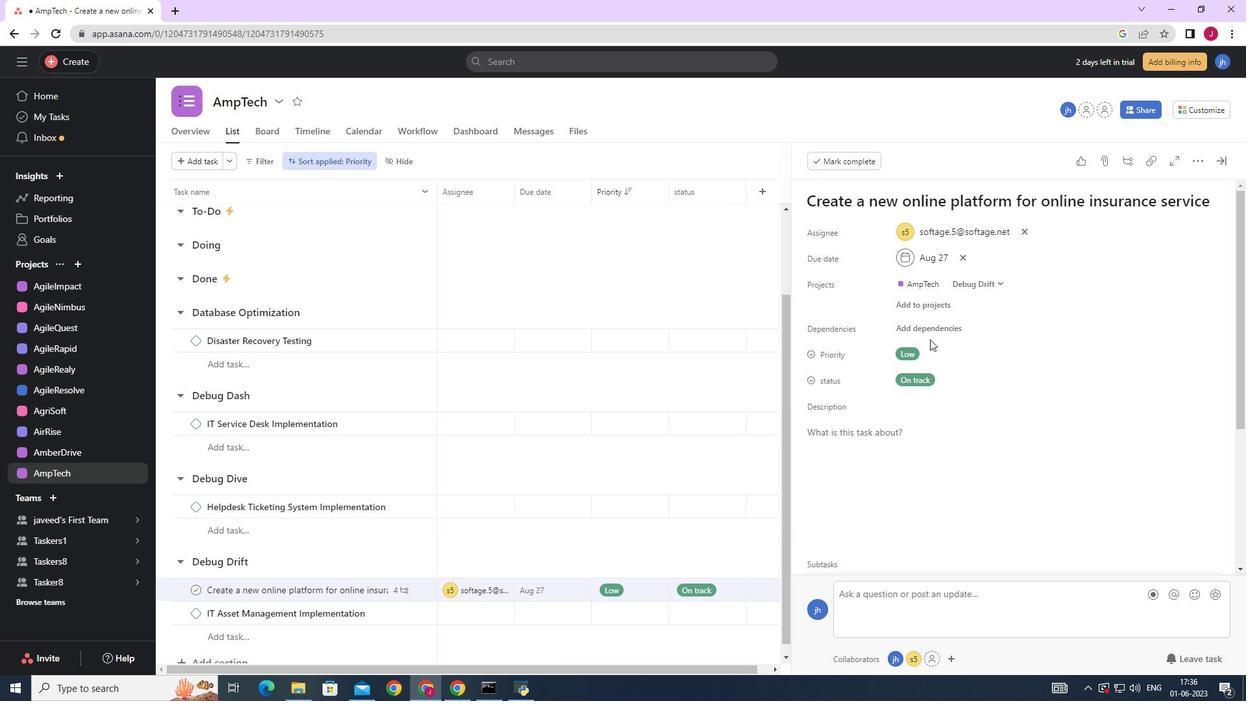 
Action: Mouse pressed left at (930, 332)
Screenshot: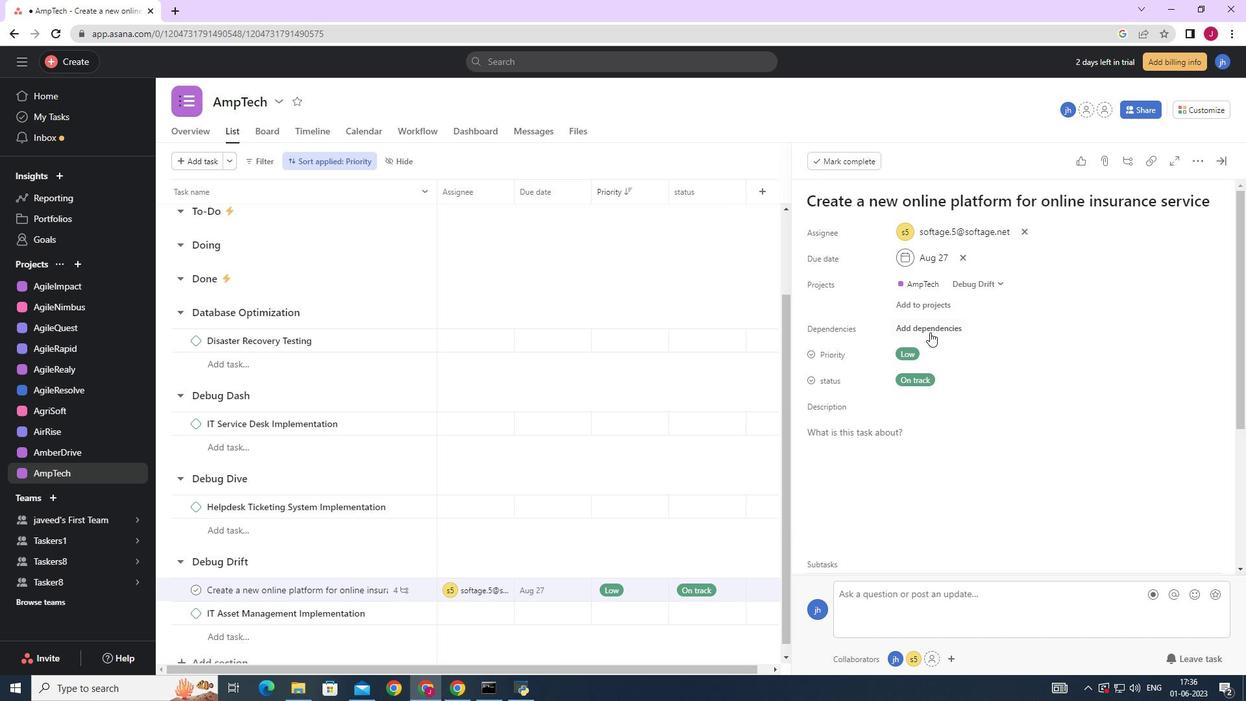 
Action: Mouse moved to (1015, 375)
Screenshot: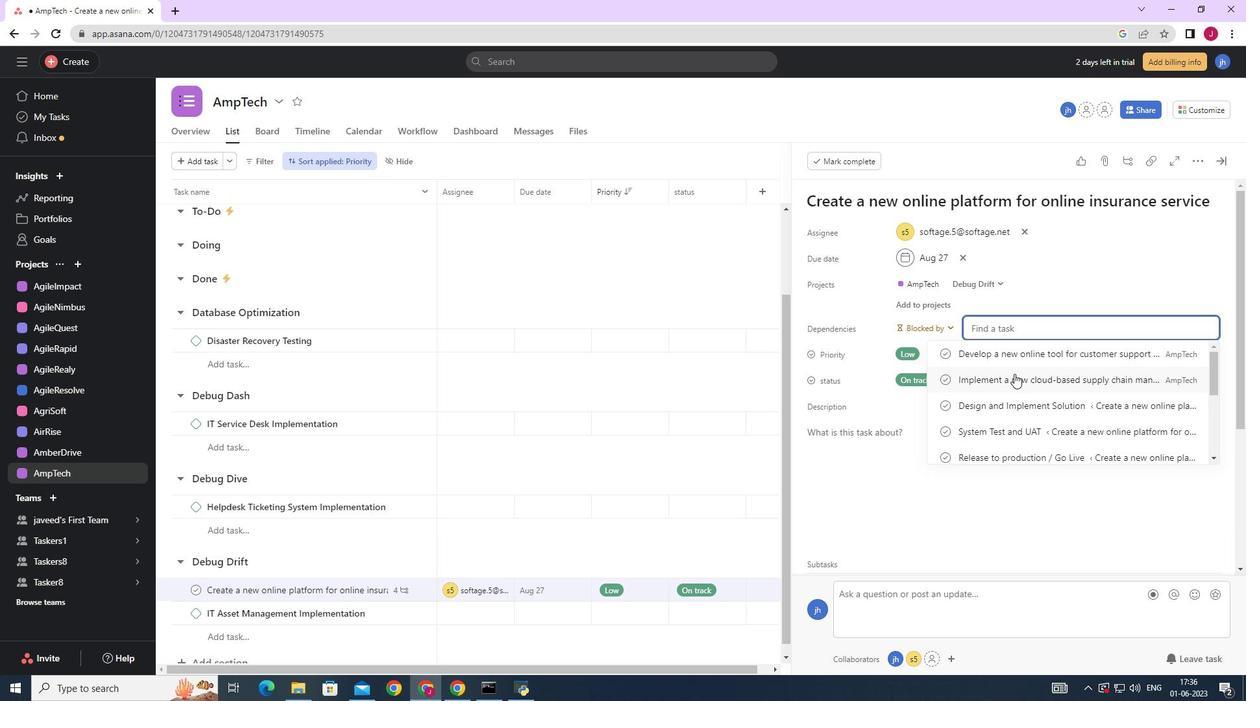
Action: Mouse pressed left at (1015, 375)
Screenshot: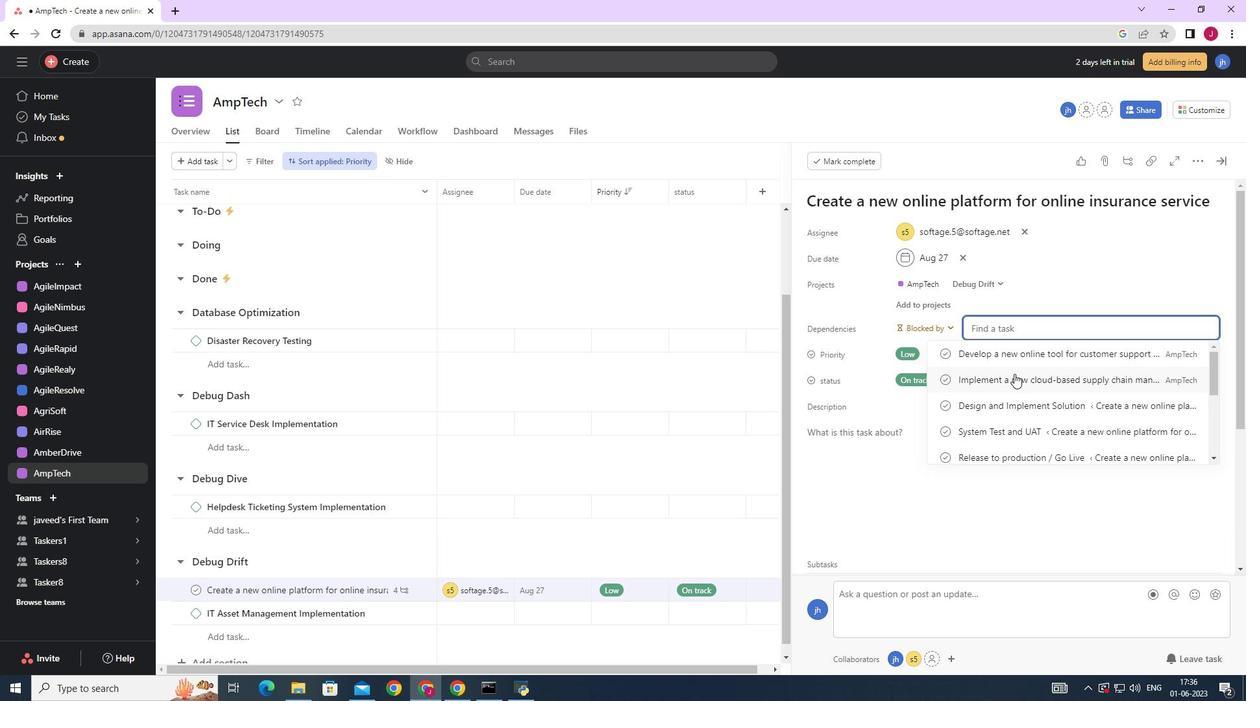 
Action: Mouse moved to (1224, 155)
Screenshot: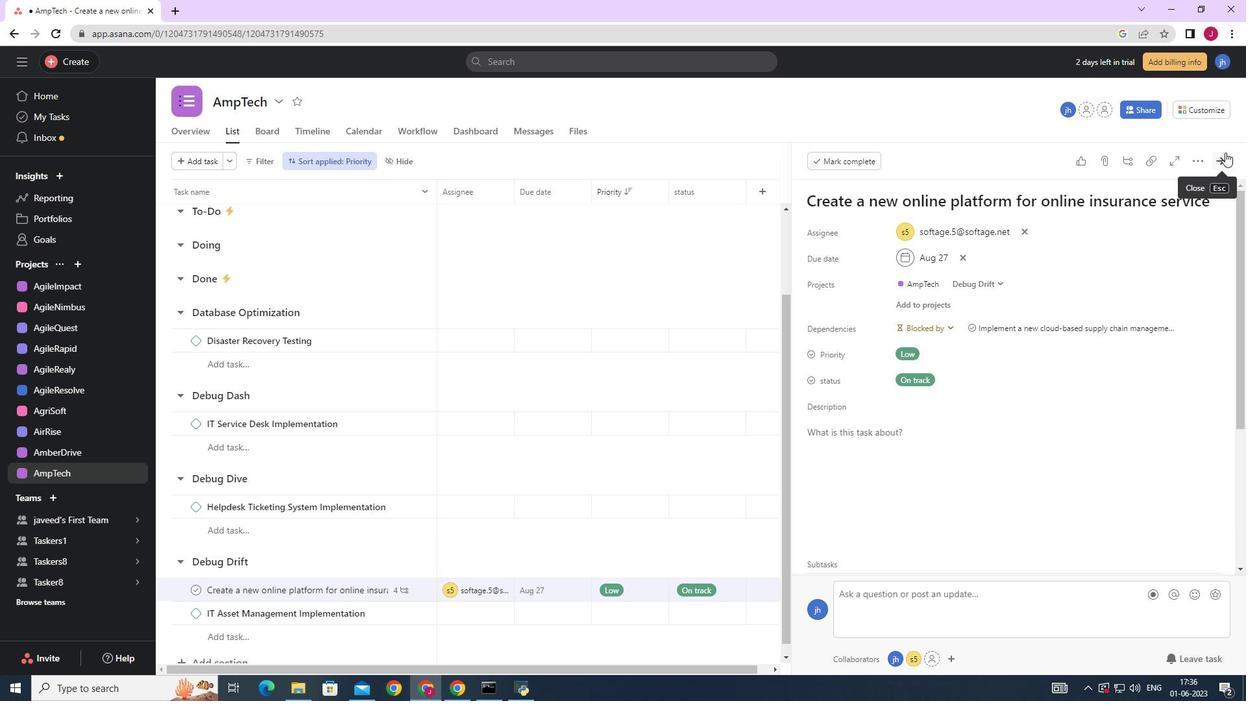 
Action: Mouse pressed left at (1224, 155)
Screenshot: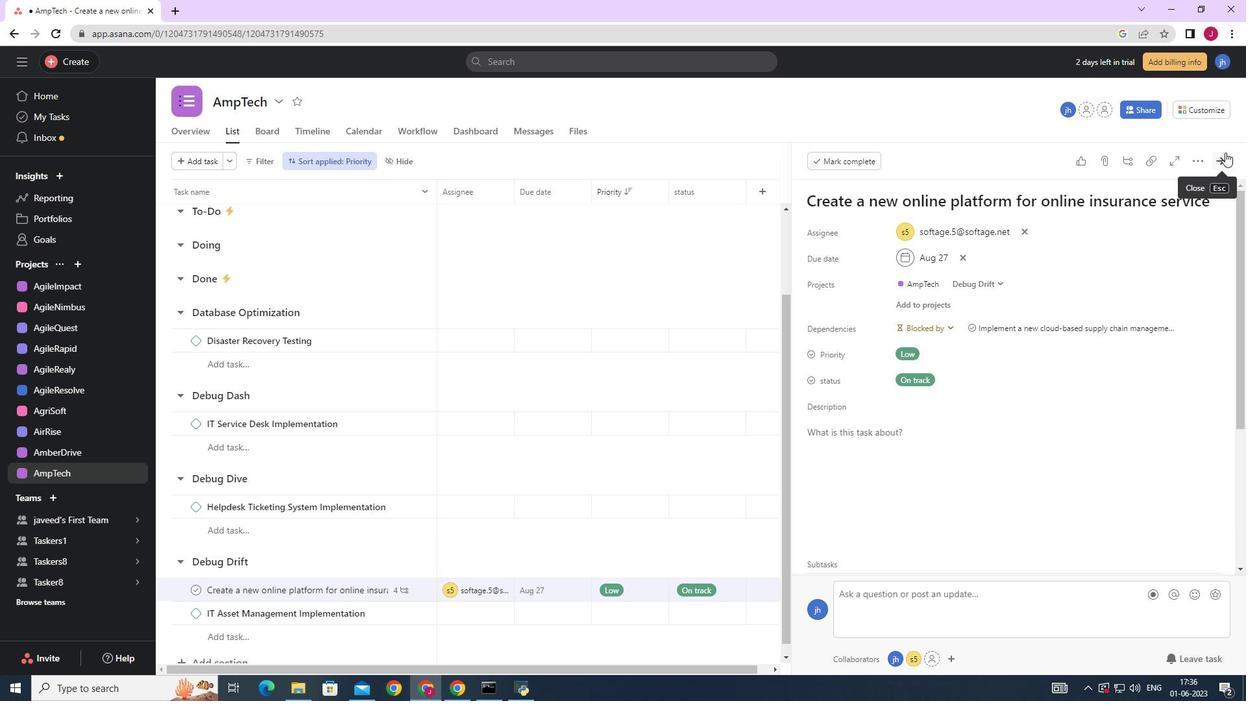 
Action: Mouse moved to (1210, 160)
Screenshot: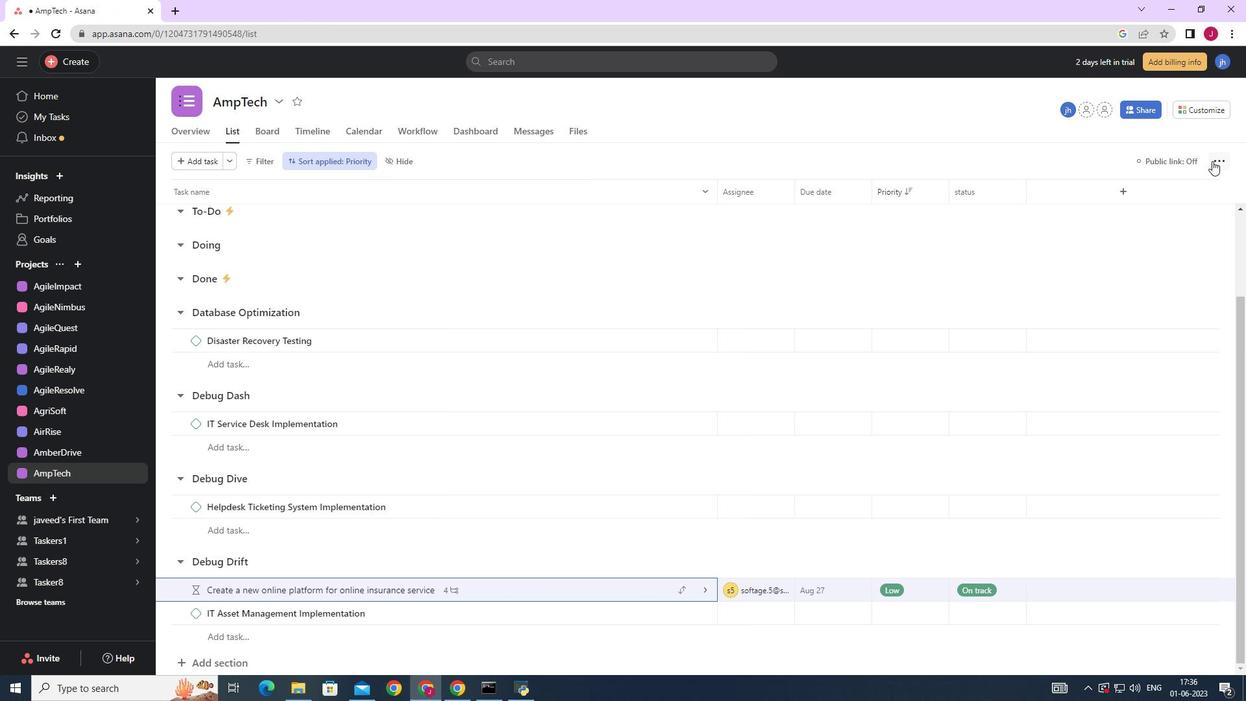 
